 Task: Find connections with filter location Byādgi with filter topic #Workfromhomewith filter profile language Potuguese with filter current company SICK Sensor Intelligence with filter school FEROZE GANDHI INSTITUTE OF ENGG AND TECHNOLOGY , RAEBARELI with filter industry Wholesale with filter service category Pricing Strategy with filter keywords title Journalist
Action: Mouse moved to (487, 60)
Screenshot: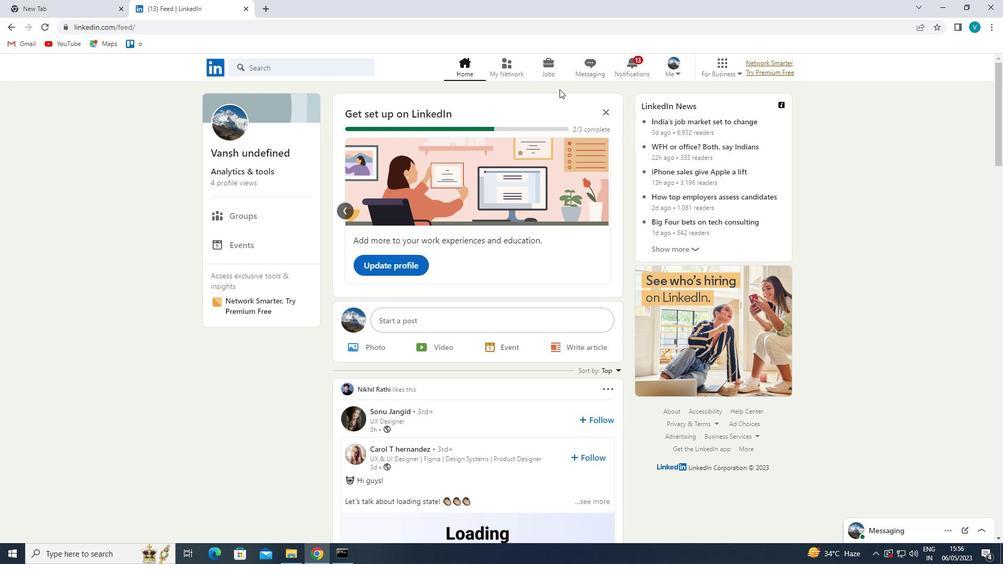 
Action: Mouse pressed left at (487, 60)
Screenshot: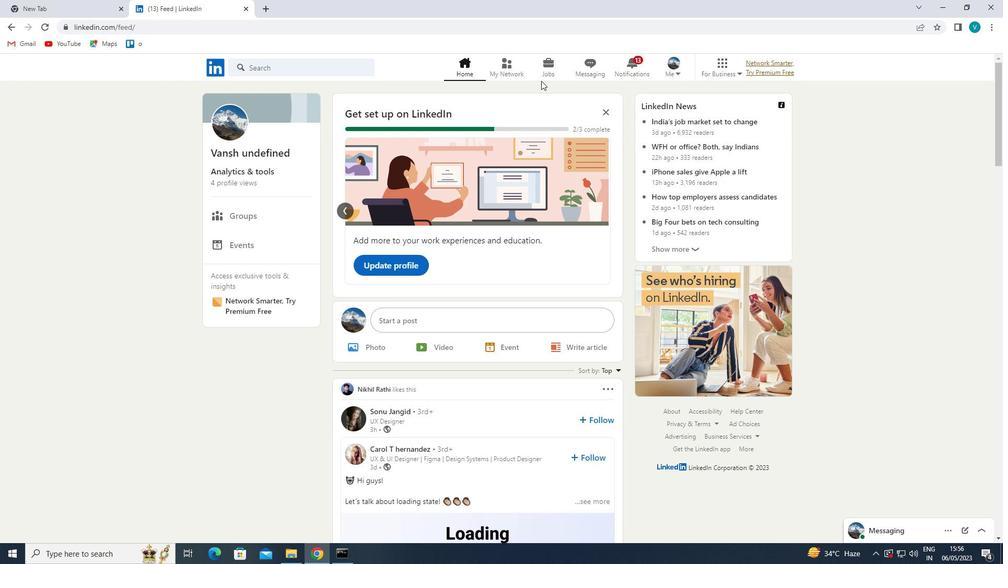 
Action: Mouse moved to (326, 117)
Screenshot: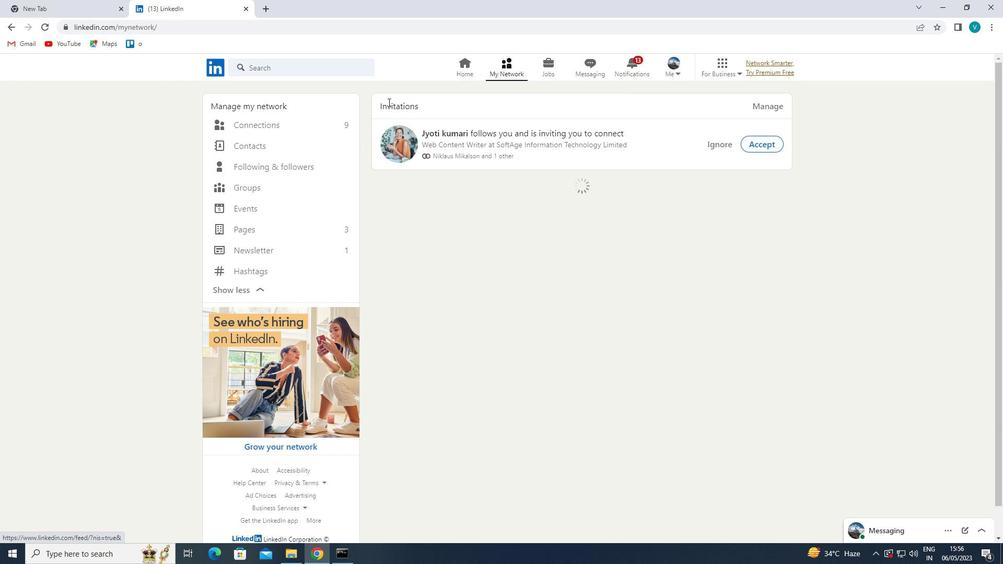 
Action: Mouse pressed left at (326, 117)
Screenshot: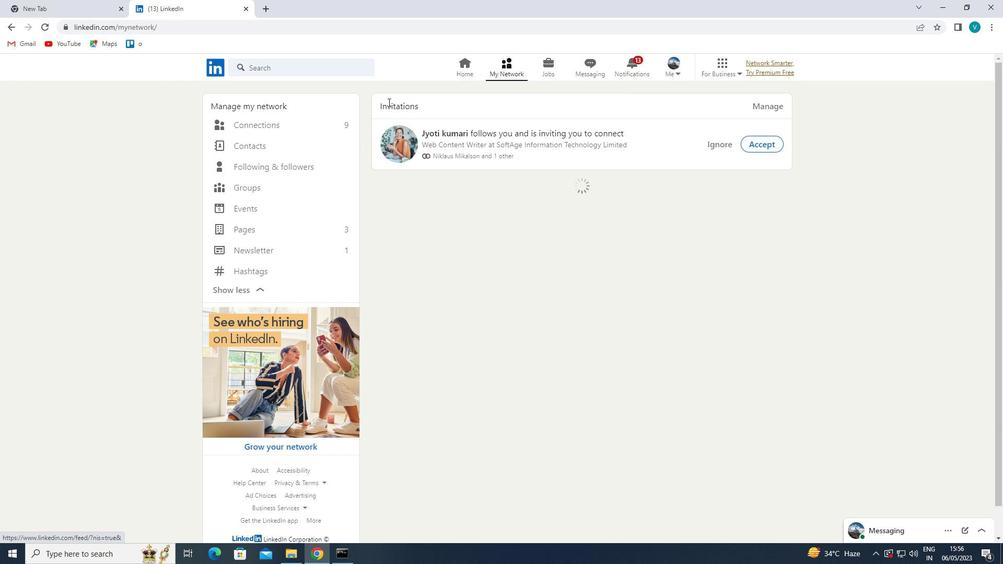 
Action: Mouse moved to (318, 125)
Screenshot: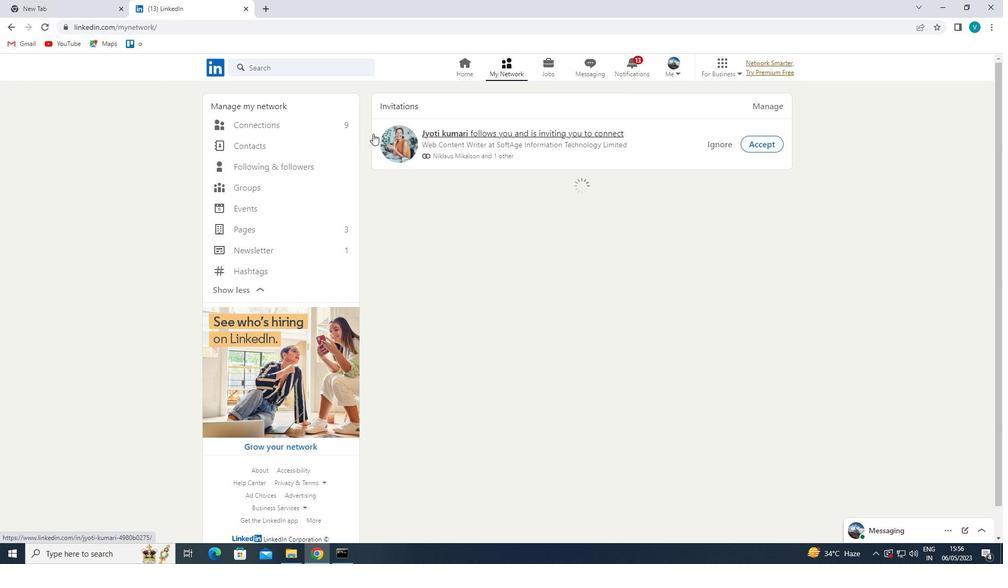 
Action: Mouse pressed left at (318, 125)
Screenshot: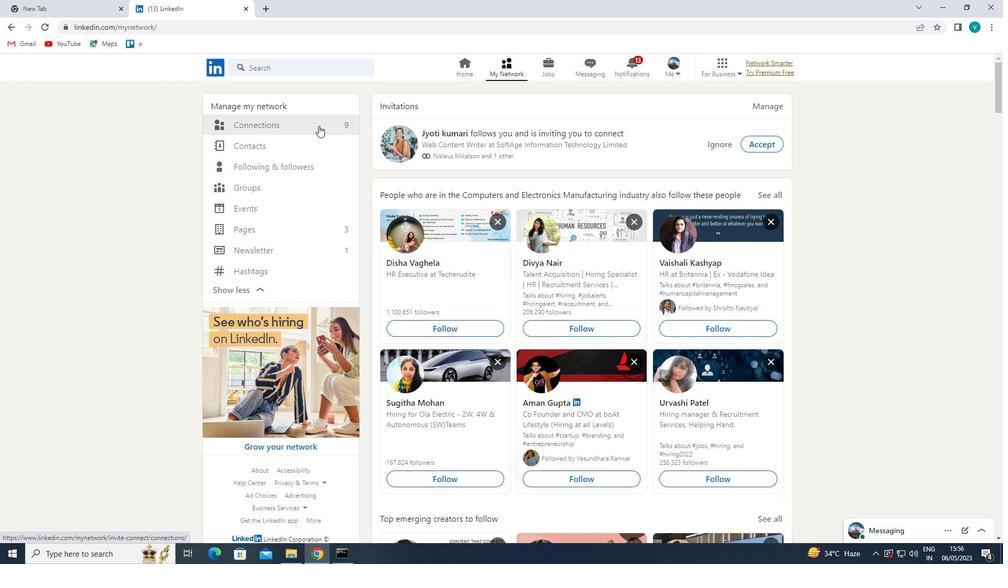 
Action: Mouse moved to (576, 128)
Screenshot: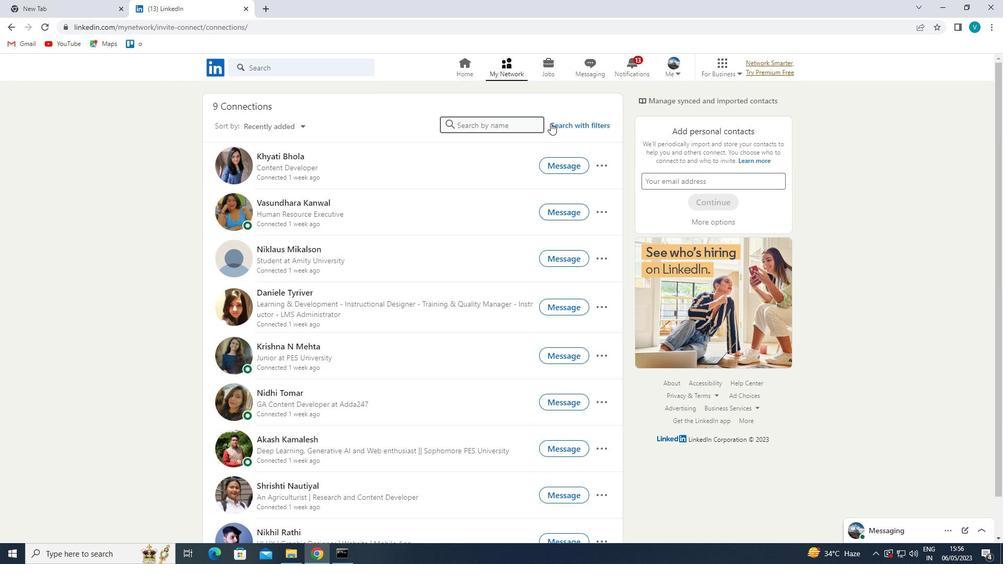 
Action: Mouse pressed left at (576, 128)
Screenshot: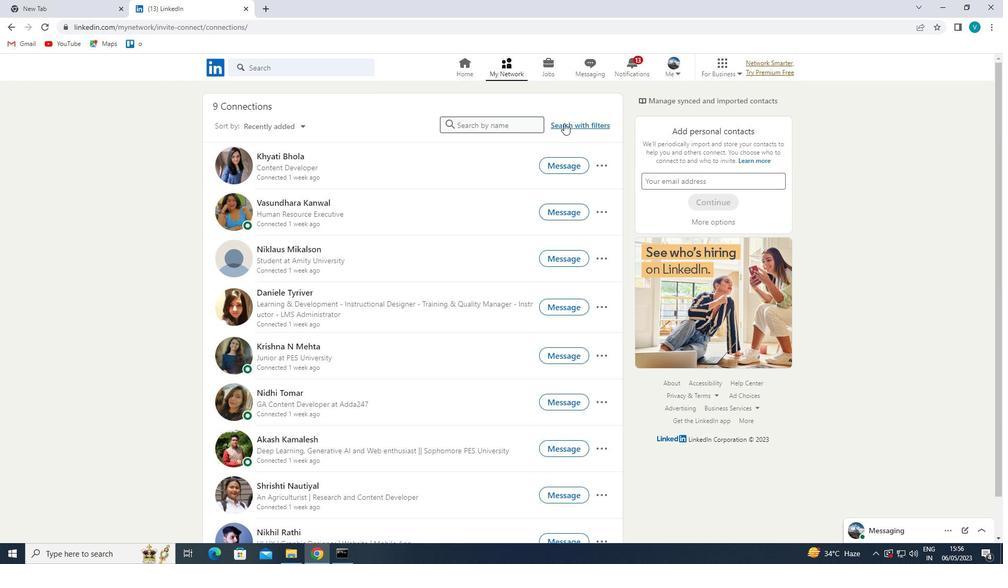 
Action: Mouse moved to (506, 98)
Screenshot: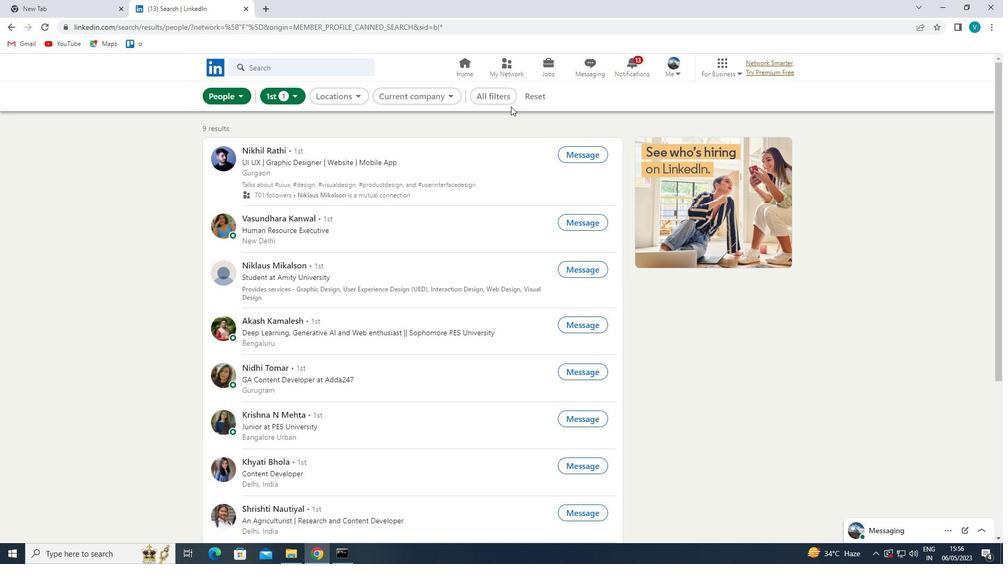 
Action: Mouse pressed left at (506, 98)
Screenshot: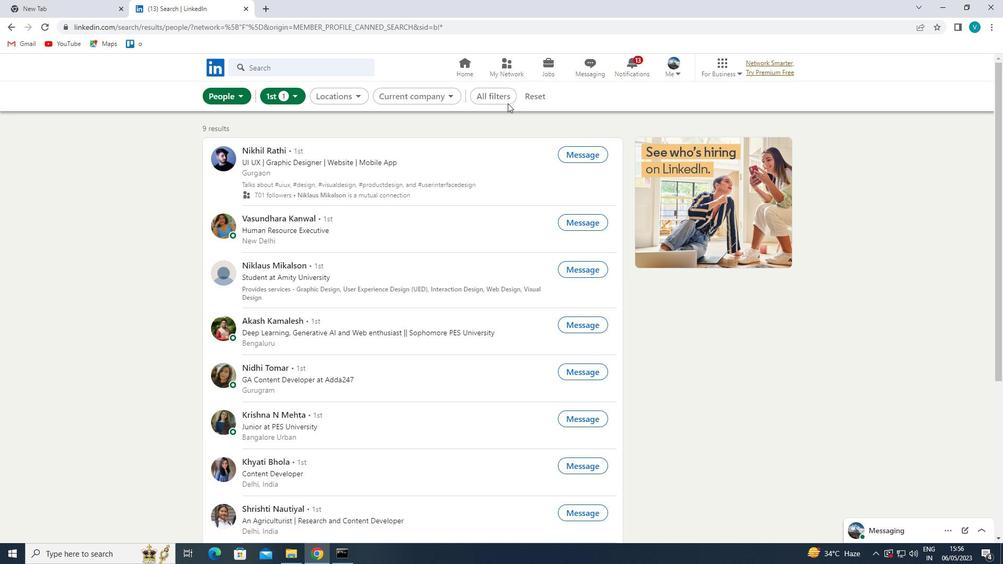 
Action: Mouse moved to (839, 285)
Screenshot: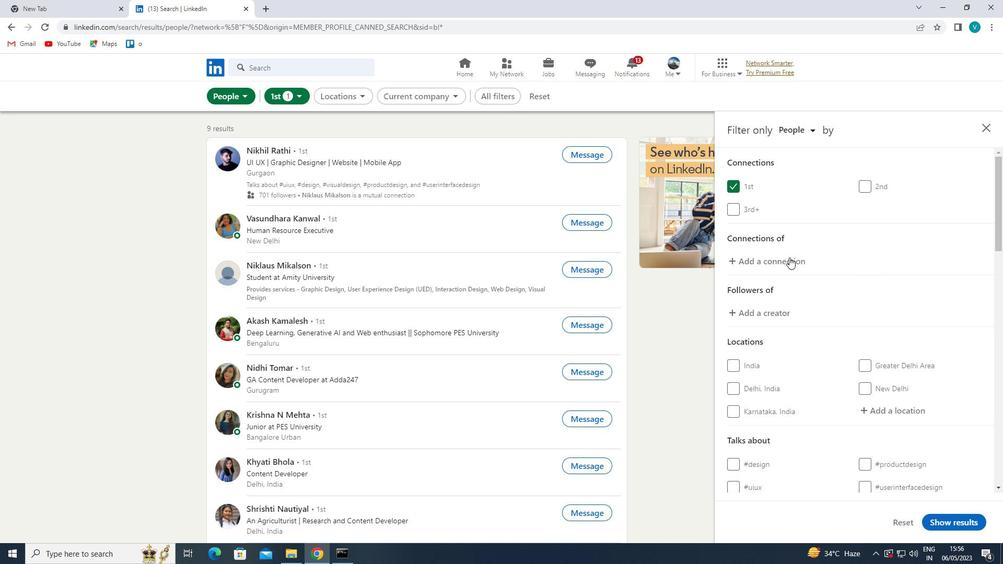 
Action: Mouse scrolled (839, 285) with delta (0, 0)
Screenshot: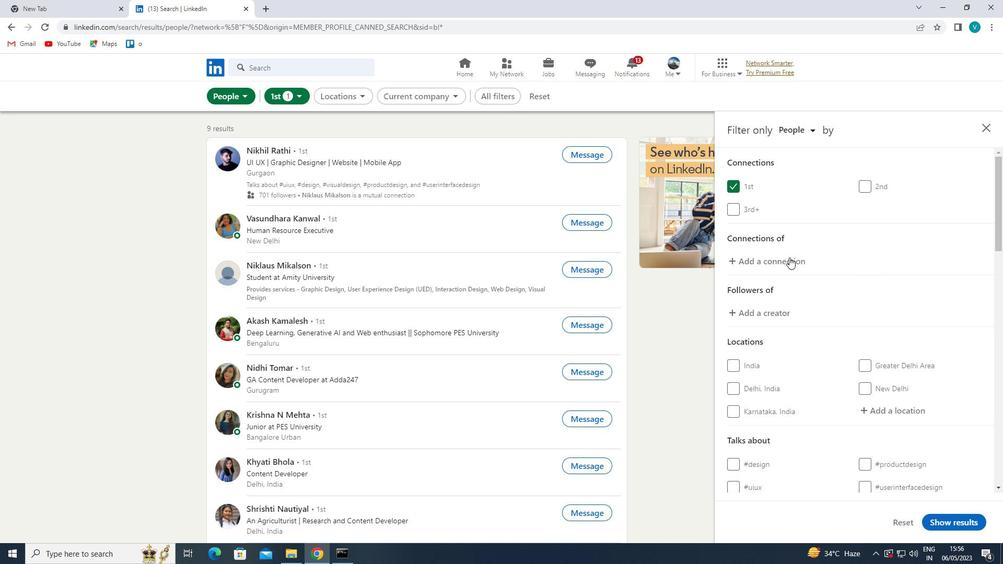 
Action: Mouse moved to (840, 286)
Screenshot: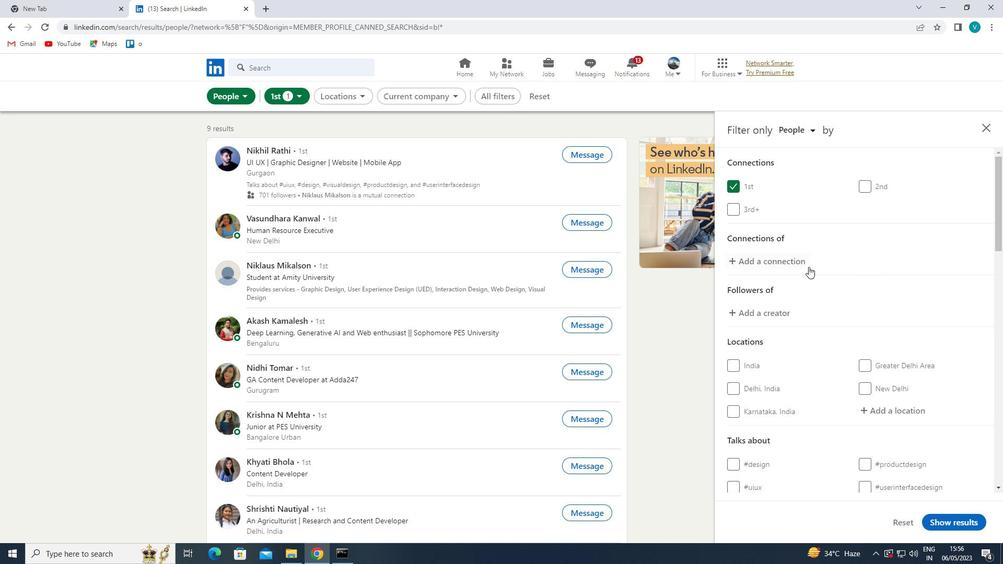 
Action: Mouse scrolled (840, 286) with delta (0, 0)
Screenshot: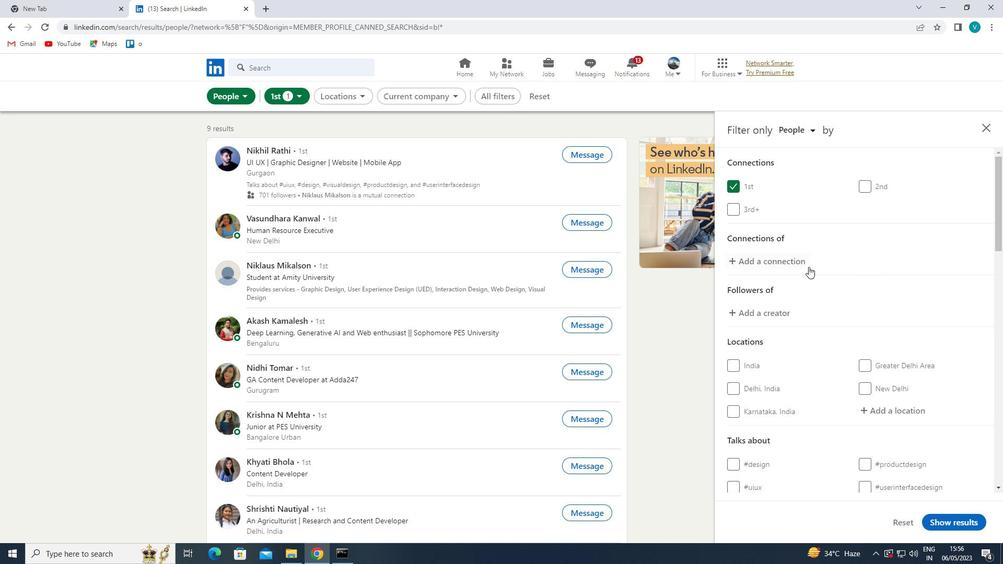 
Action: Mouse moved to (884, 301)
Screenshot: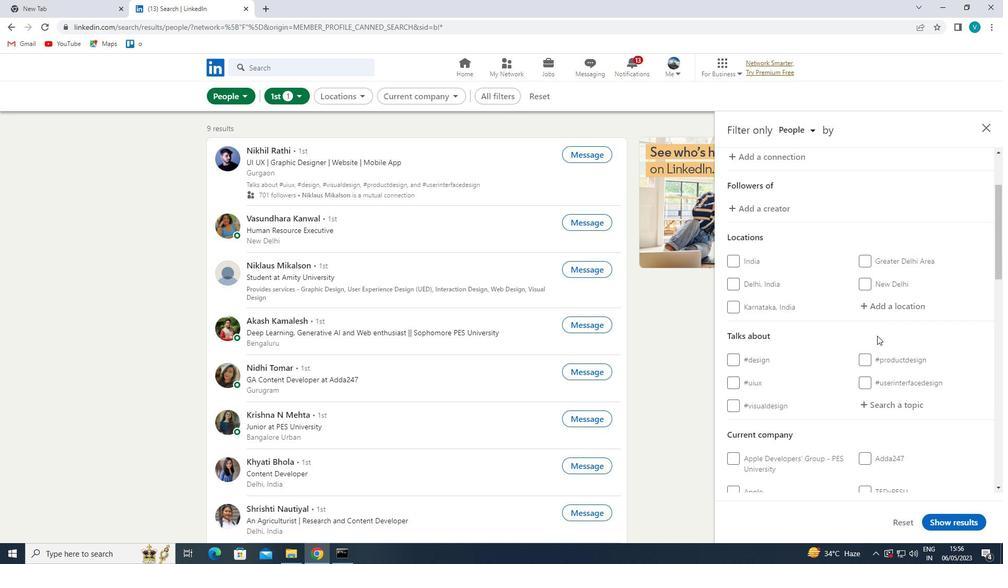 
Action: Mouse pressed left at (884, 301)
Screenshot: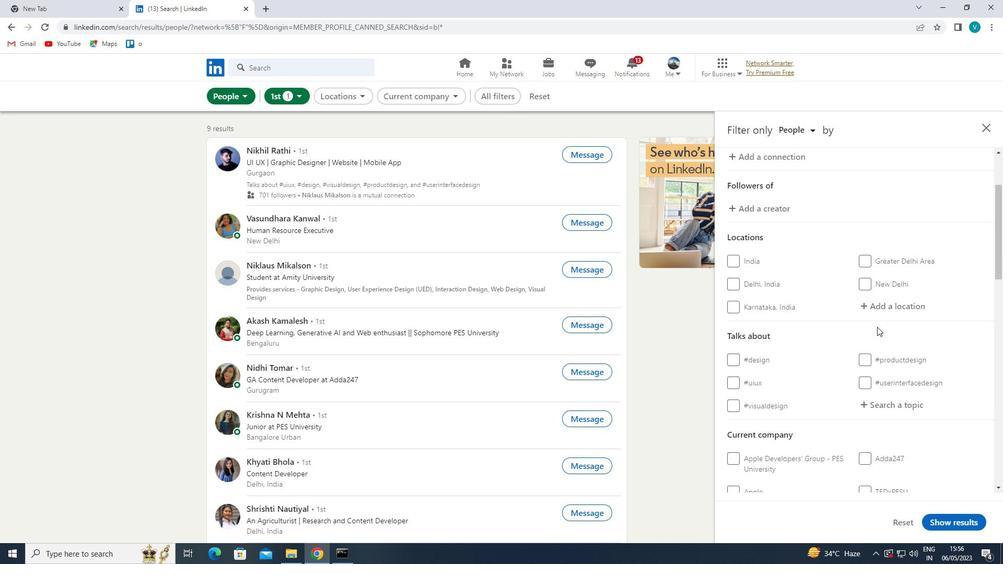 
Action: Mouse moved to (624, 151)
Screenshot: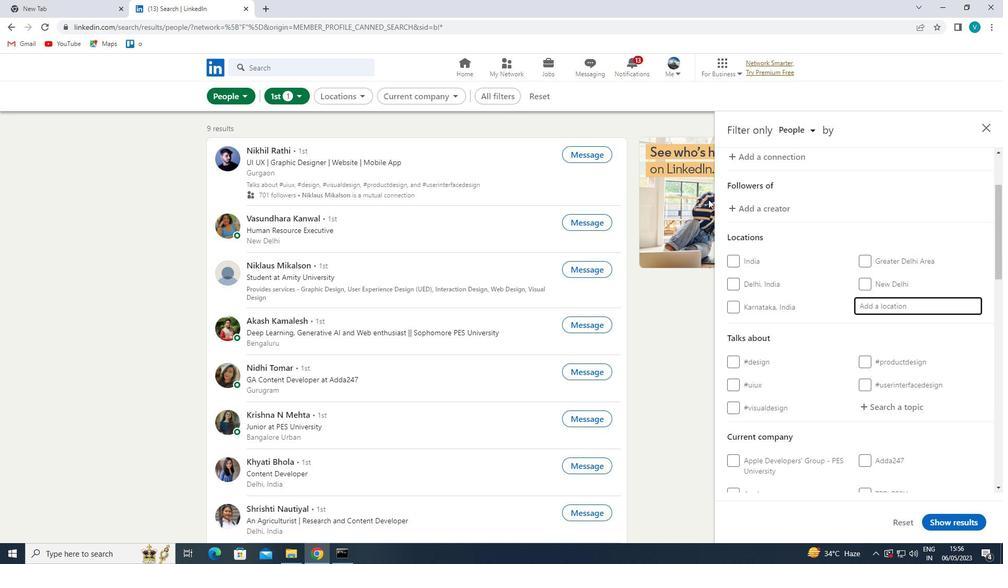 
Action: Key pressed <Key.shift>BYA<Key.backspace><Key.backspace>YADGI
Screenshot: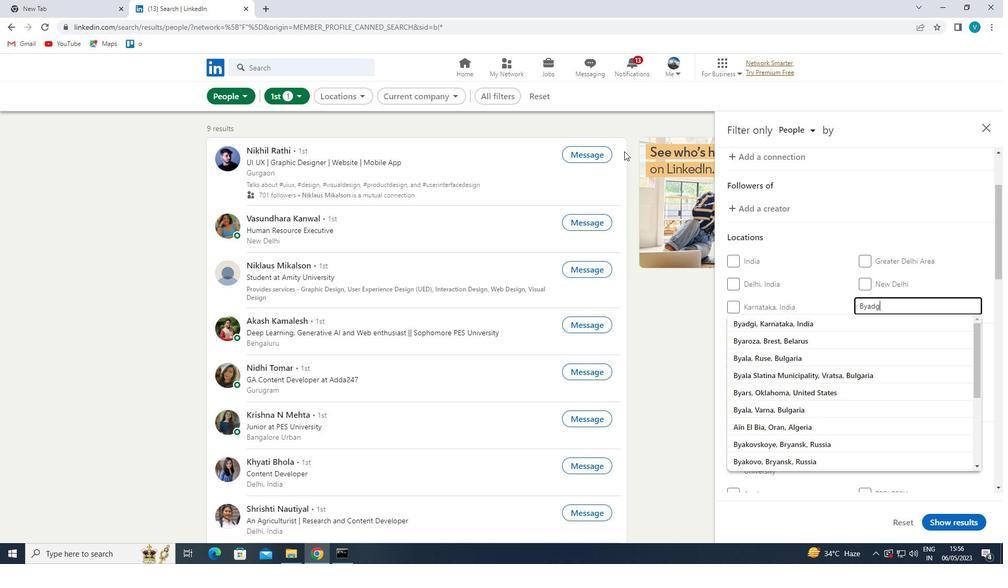 
Action: Mouse moved to (792, 330)
Screenshot: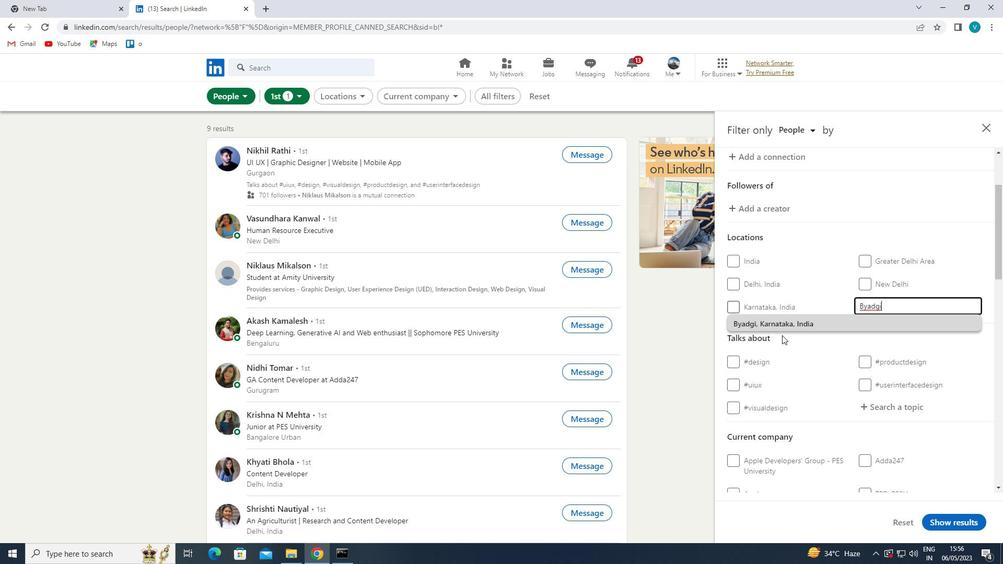 
Action: Mouse pressed left at (792, 330)
Screenshot: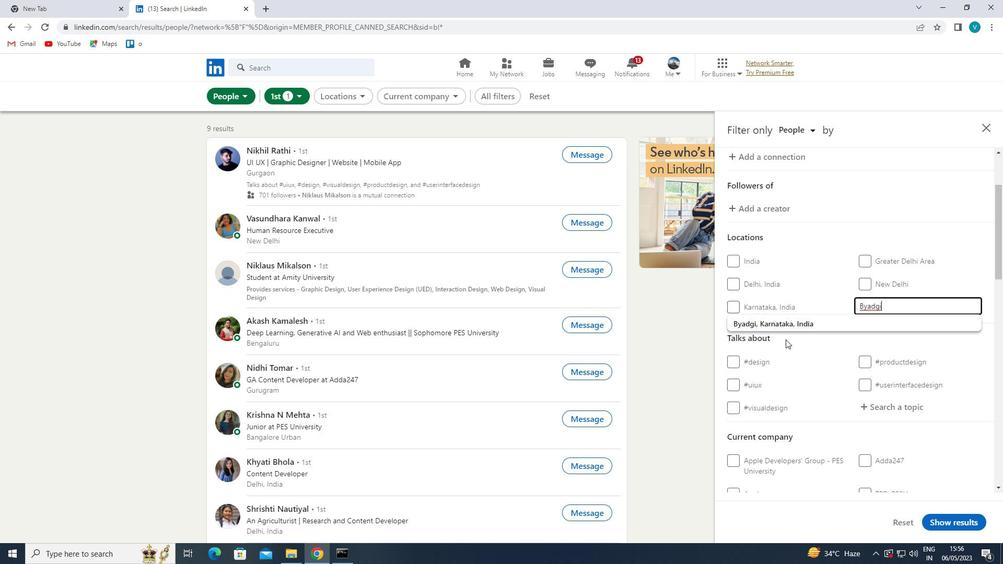
Action: Mouse moved to (822, 326)
Screenshot: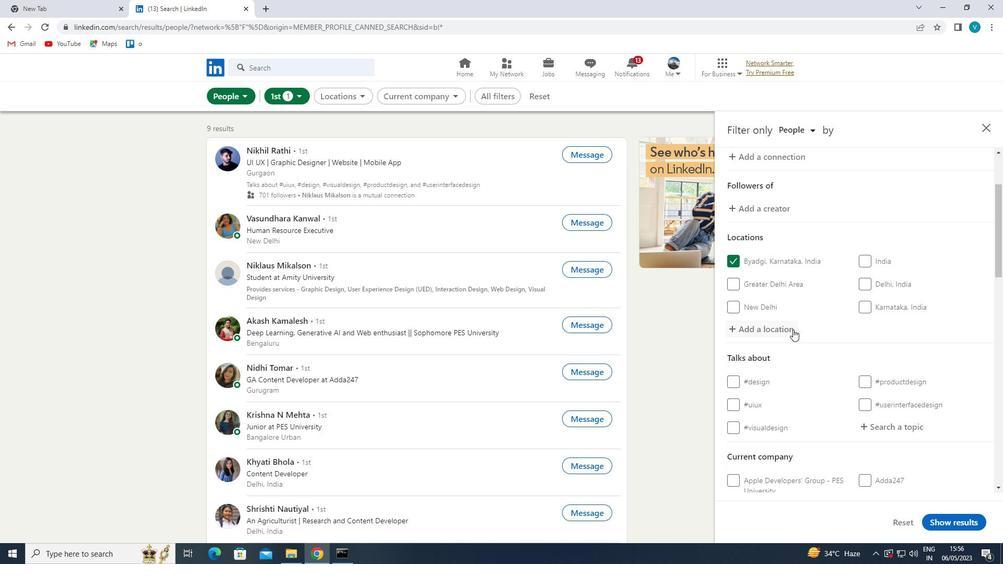 
Action: Mouse scrolled (822, 325) with delta (0, 0)
Screenshot: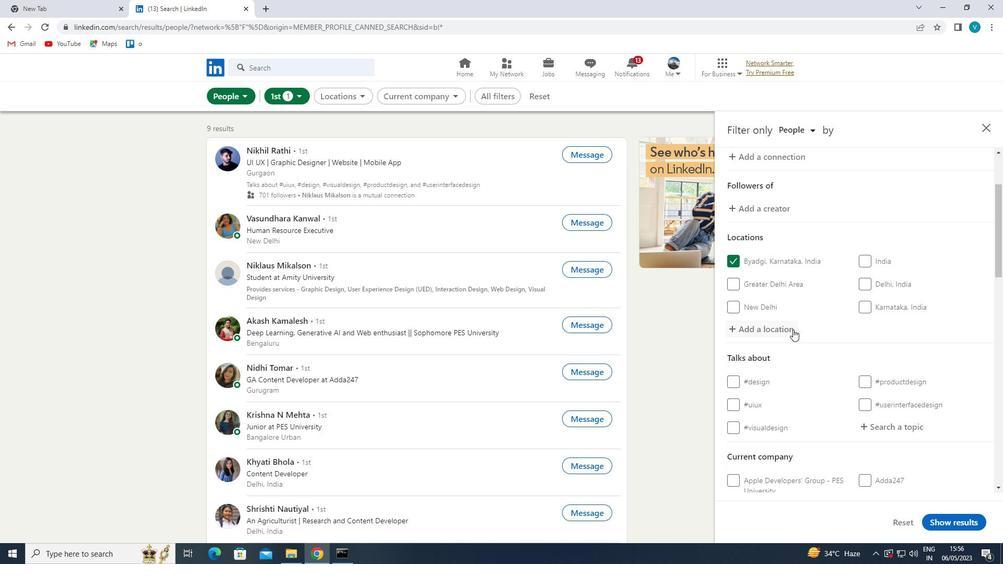 
Action: Mouse moved to (839, 333)
Screenshot: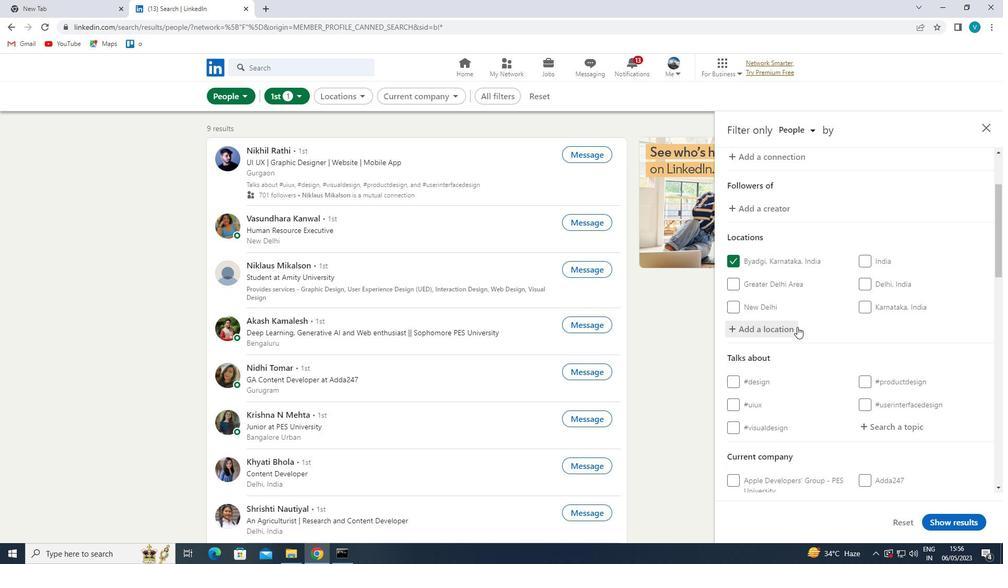 
Action: Mouse scrolled (839, 333) with delta (0, 0)
Screenshot: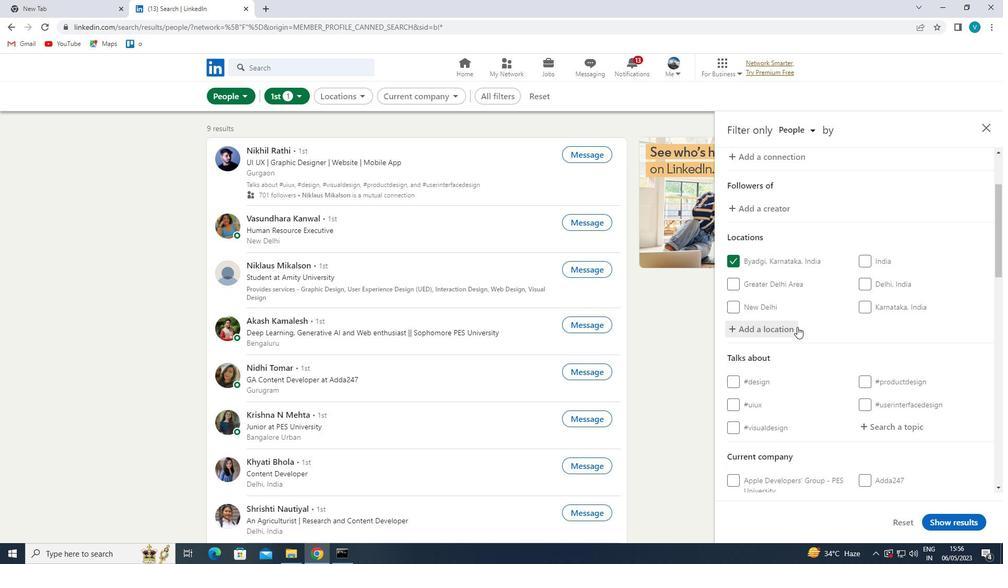 
Action: Mouse moved to (900, 321)
Screenshot: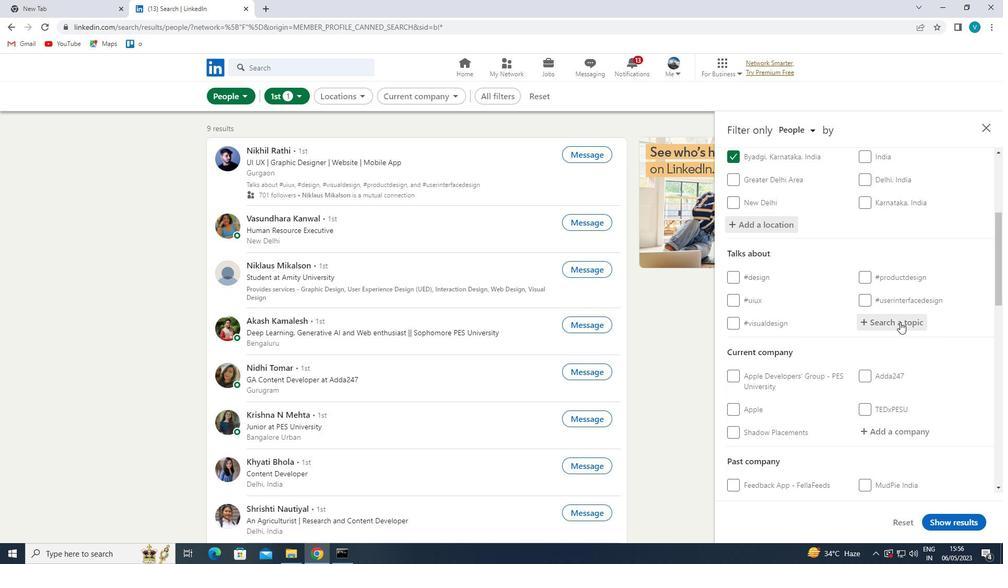 
Action: Mouse pressed left at (900, 321)
Screenshot: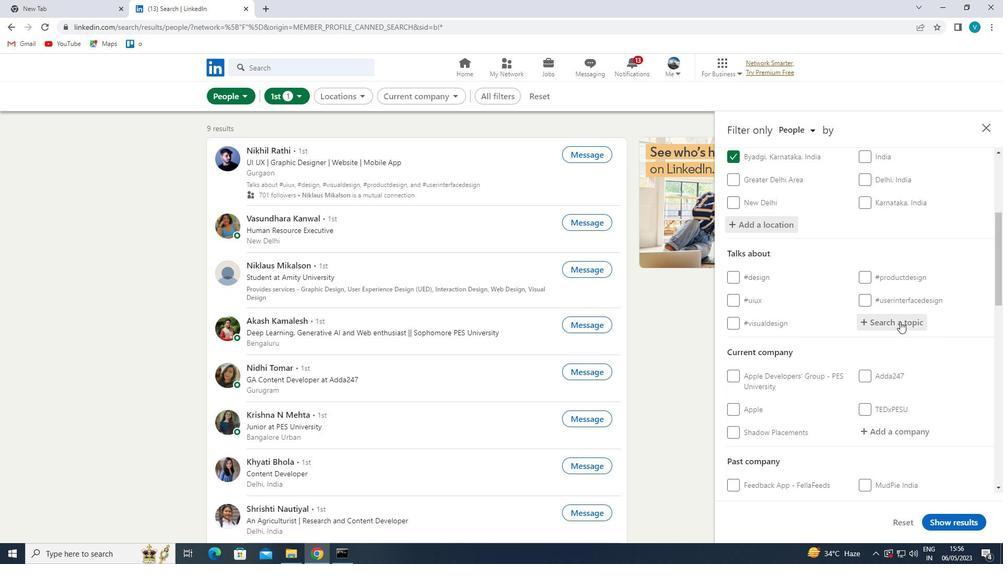 
Action: Mouse moved to (822, 369)
Screenshot: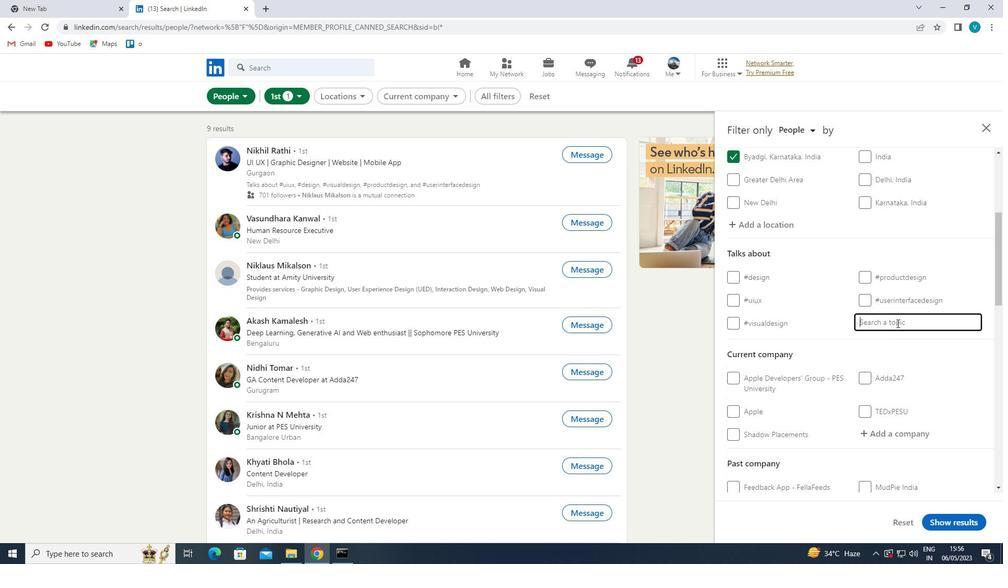 
Action: Key pressed WORKFROM
Screenshot: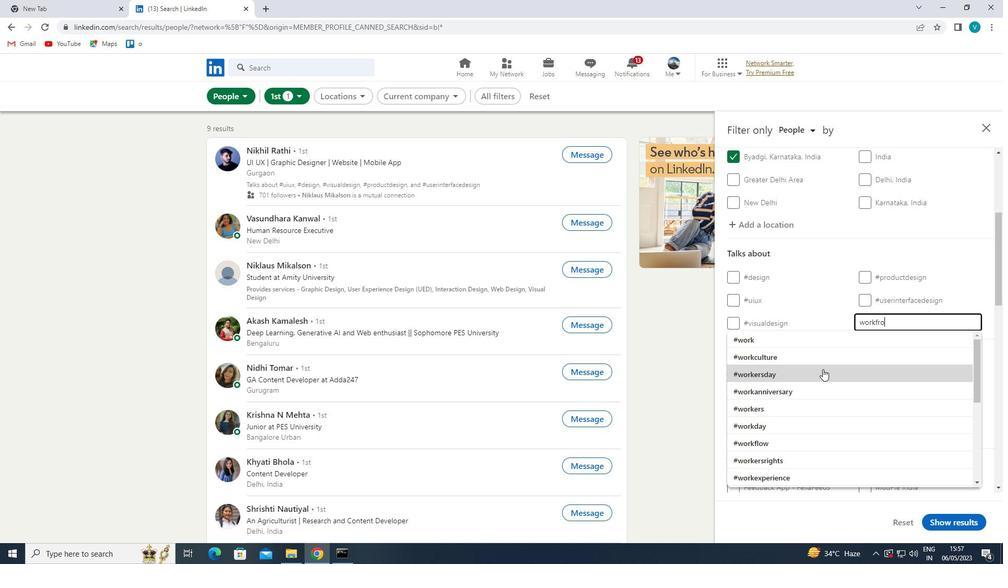 
Action: Mouse moved to (834, 339)
Screenshot: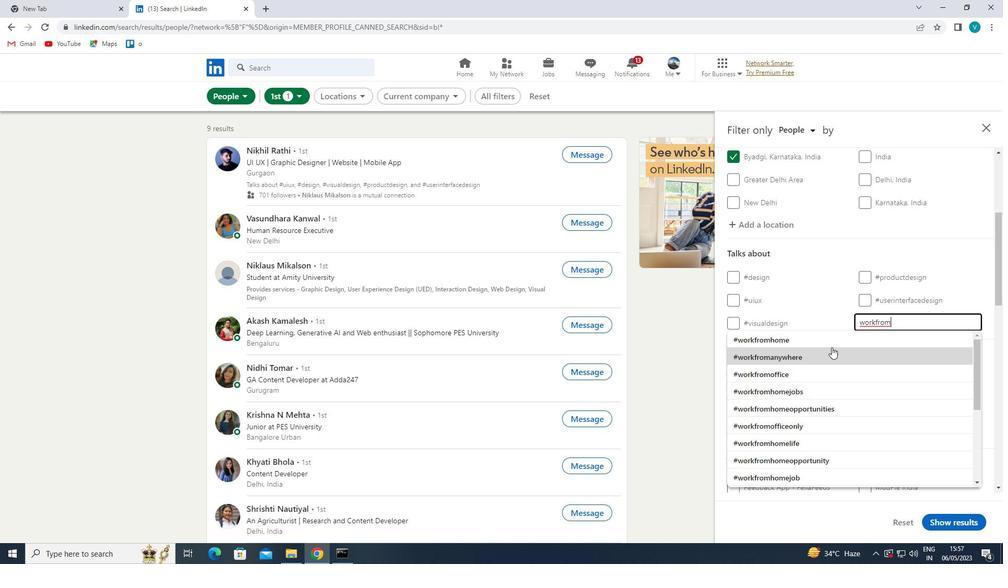 
Action: Mouse pressed left at (834, 339)
Screenshot: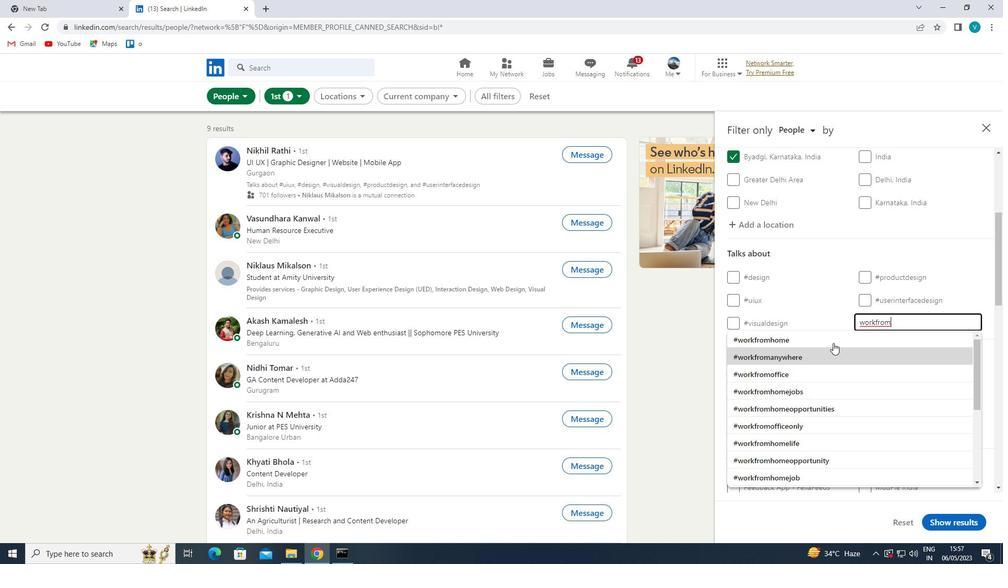 
Action: Mouse moved to (836, 338)
Screenshot: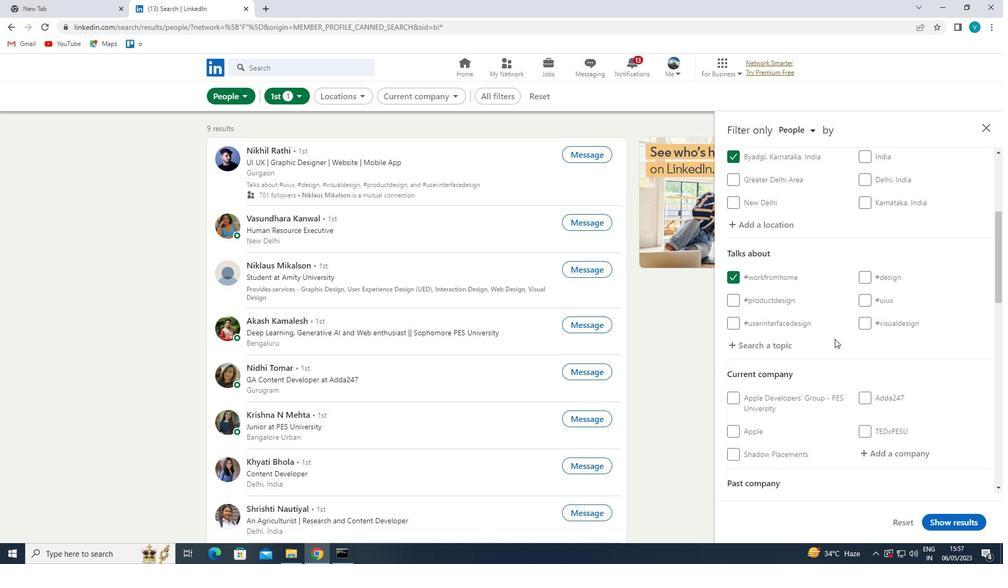 
Action: Mouse scrolled (836, 338) with delta (0, 0)
Screenshot: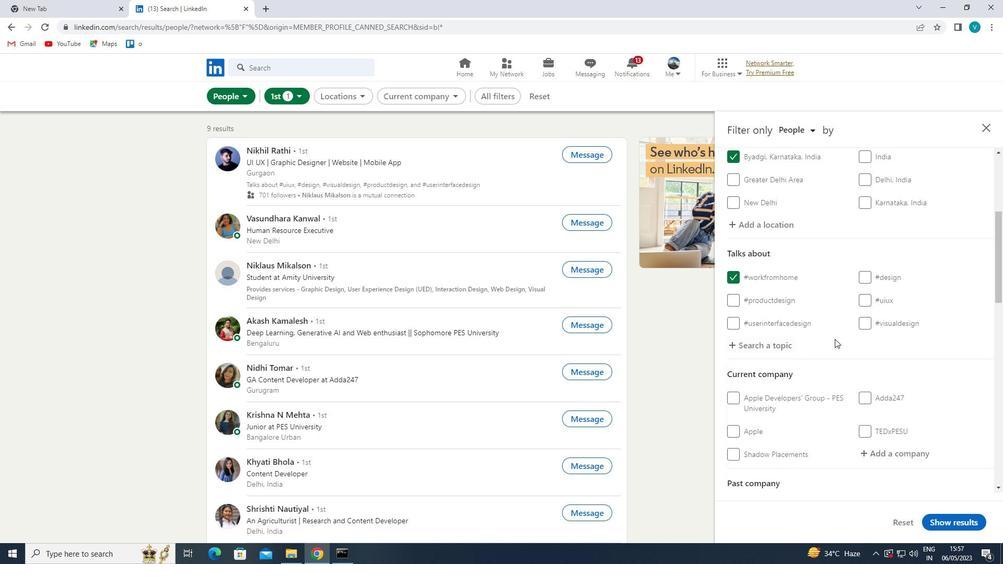
Action: Mouse scrolled (836, 338) with delta (0, 0)
Screenshot: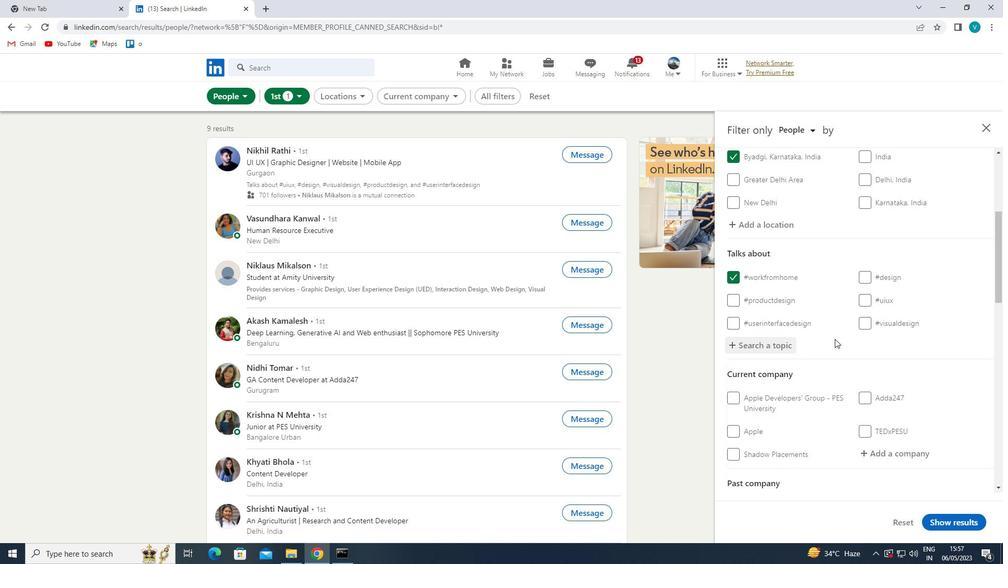 
Action: Mouse scrolled (836, 338) with delta (0, 0)
Screenshot: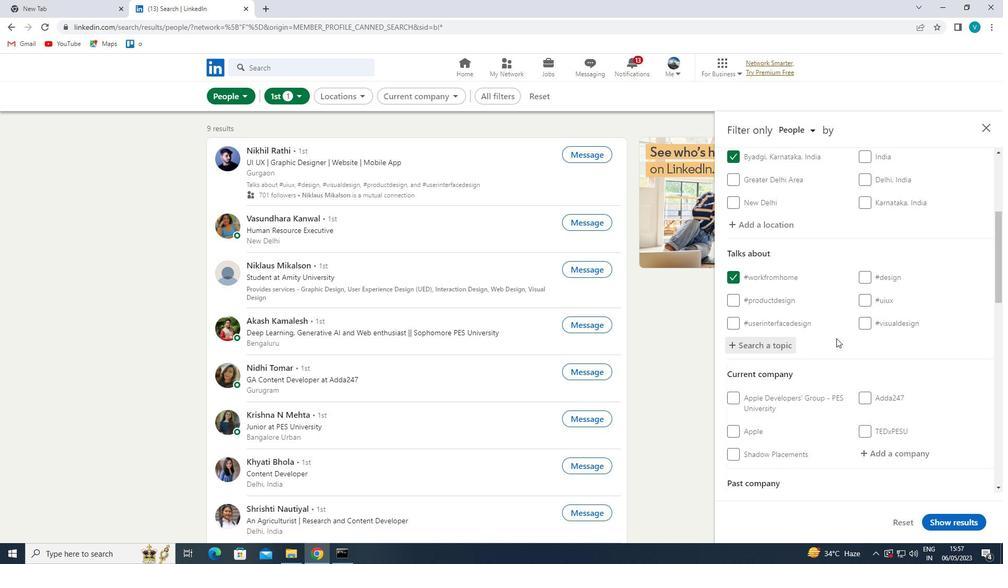 
Action: Mouse moved to (897, 298)
Screenshot: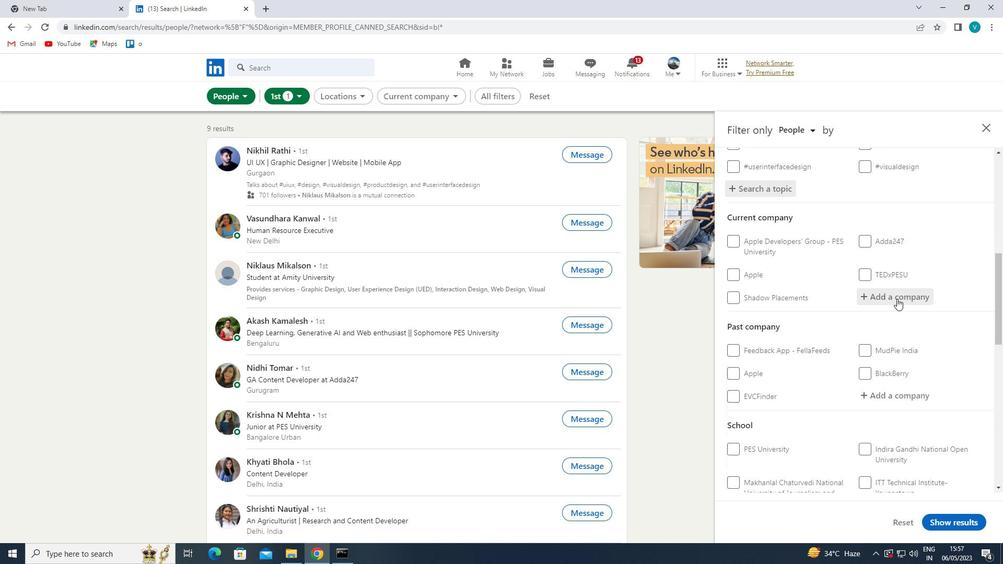 
Action: Mouse pressed left at (897, 298)
Screenshot: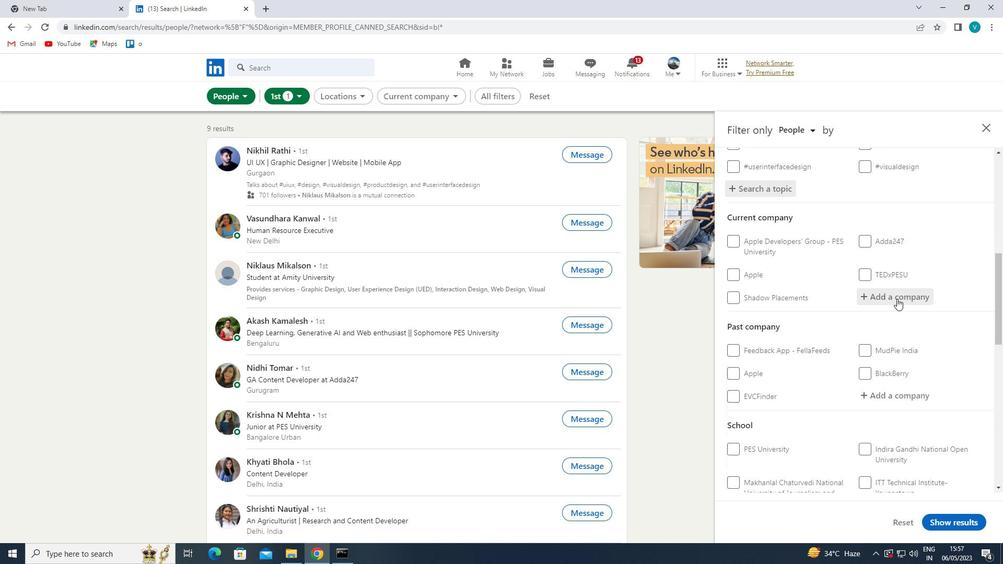 
Action: Mouse moved to (897, 298)
Screenshot: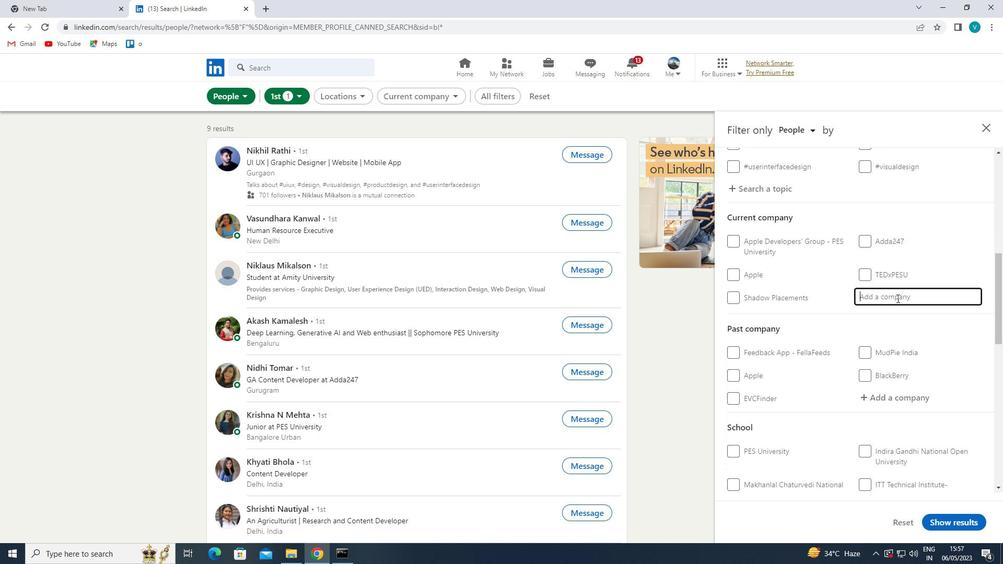 
Action: Key pressed <Key.shift>
Screenshot: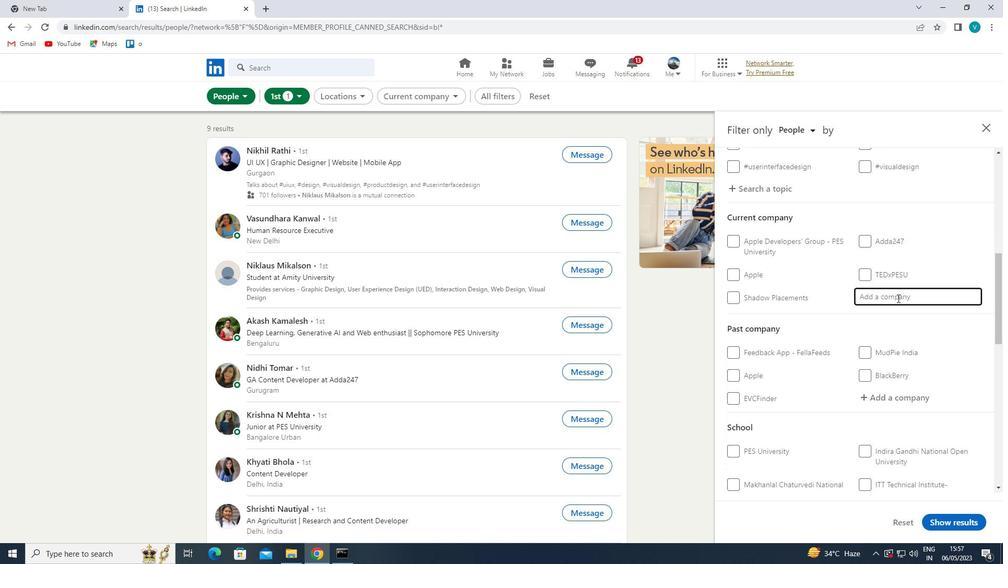 
Action: Mouse moved to (826, 337)
Screenshot: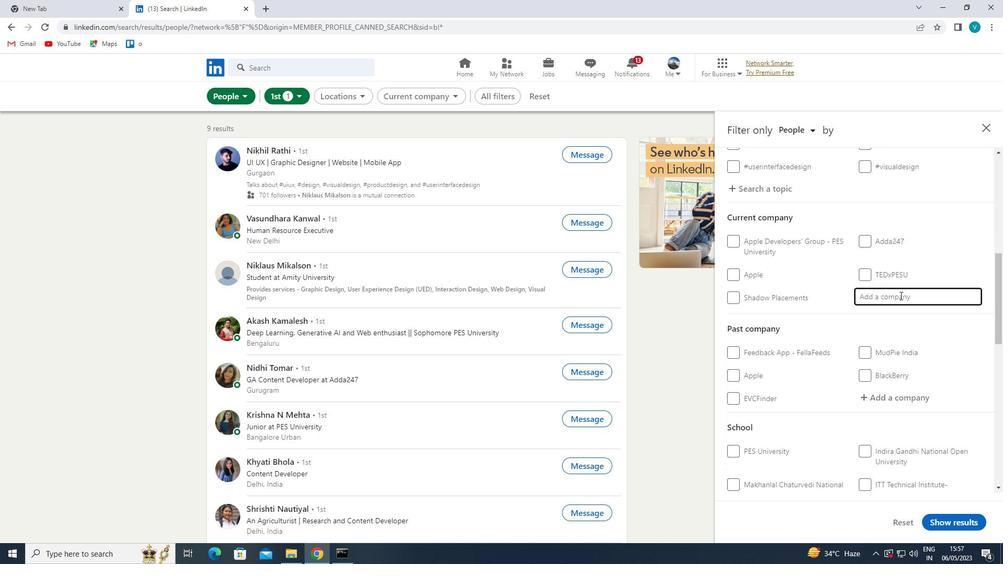 
Action: Key pressed S
Screenshot: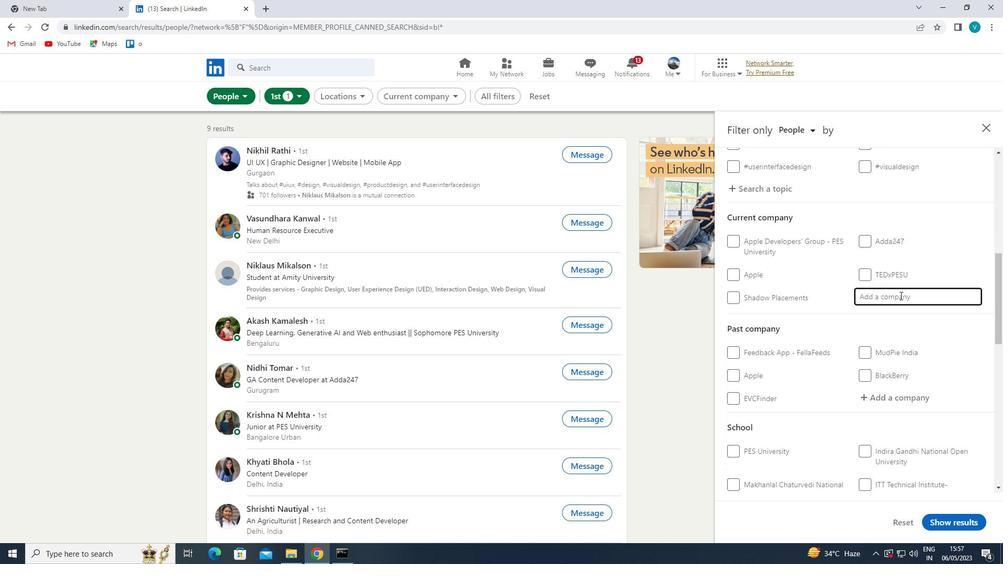 
Action: Mouse moved to (808, 347)
Screenshot: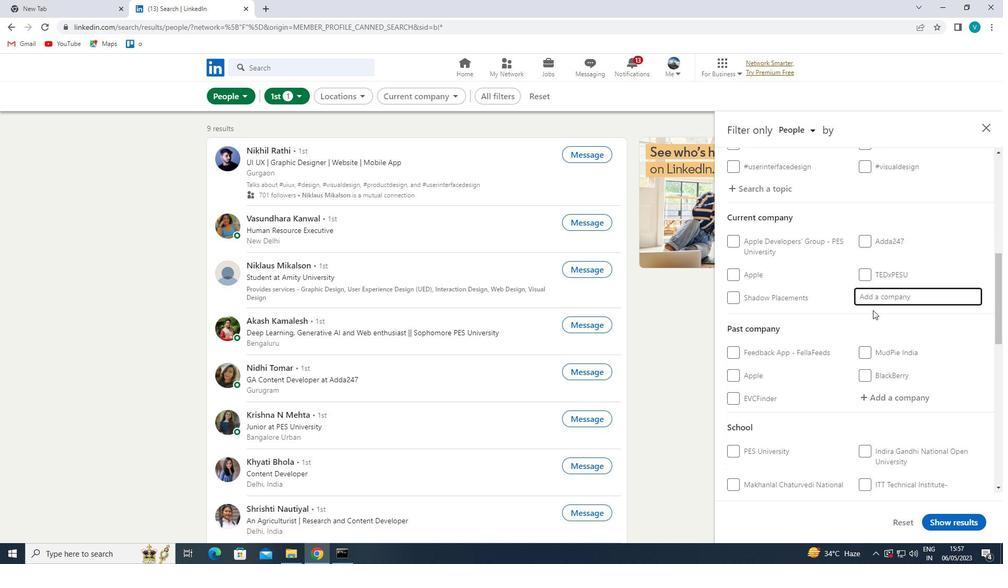 
Action: Key pressed ICK<Key.space>
Screenshot: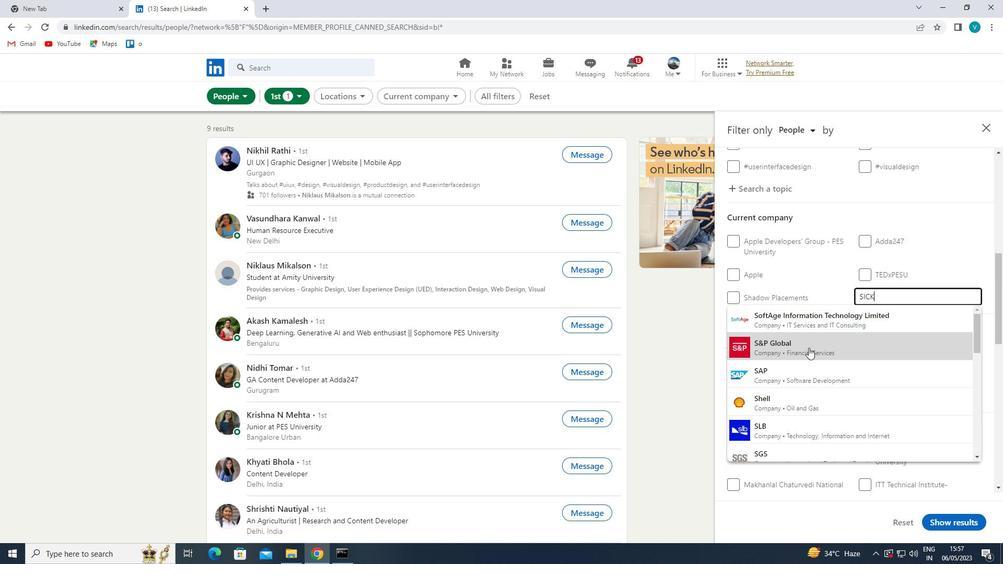 
Action: Mouse moved to (849, 320)
Screenshot: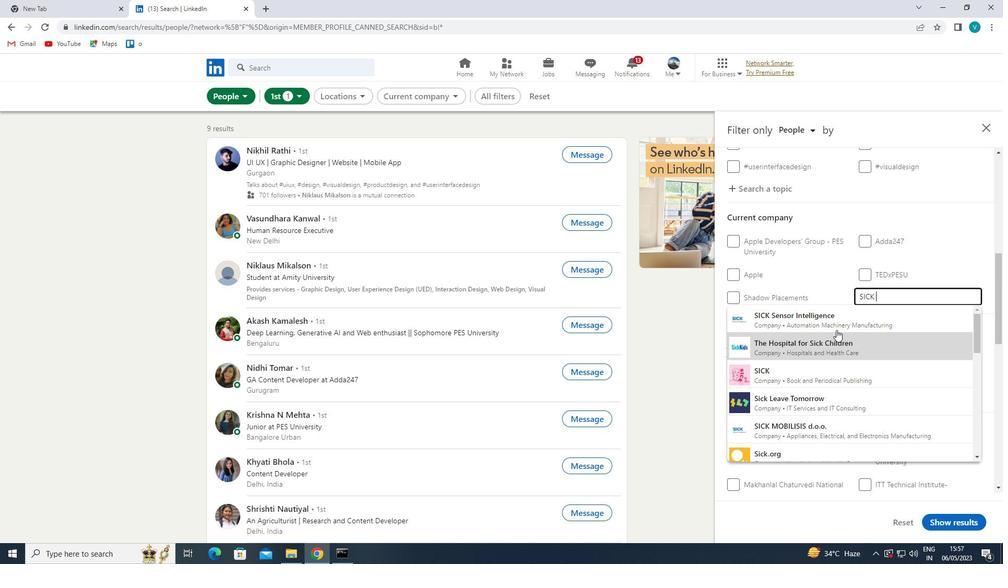 
Action: Mouse pressed left at (849, 320)
Screenshot: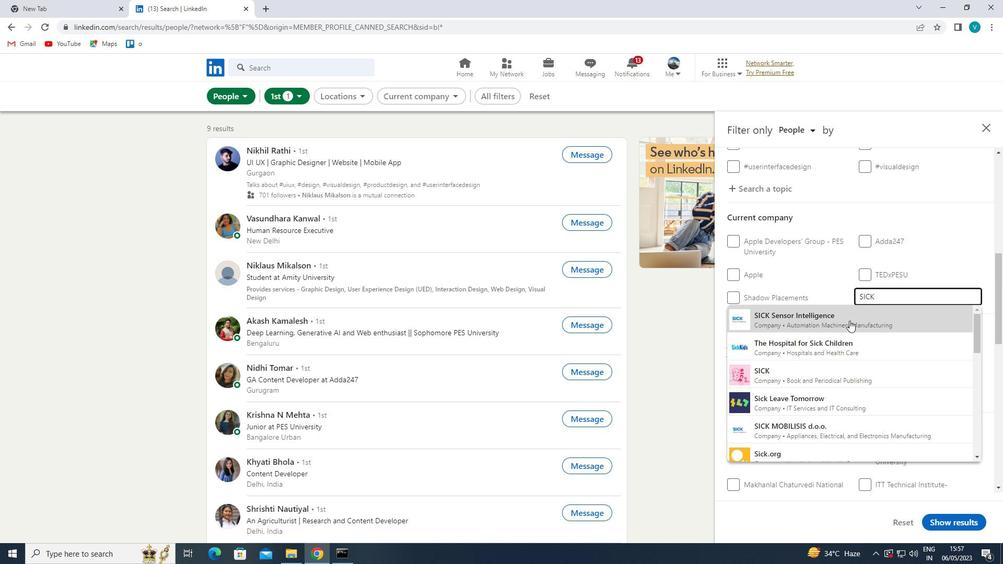 
Action: Mouse moved to (850, 320)
Screenshot: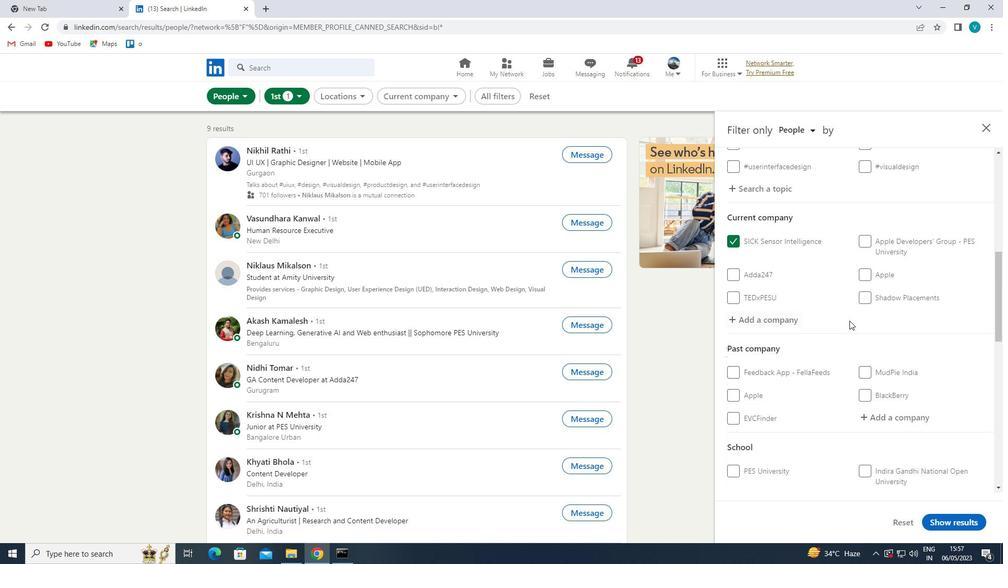 
Action: Mouse scrolled (850, 320) with delta (0, 0)
Screenshot: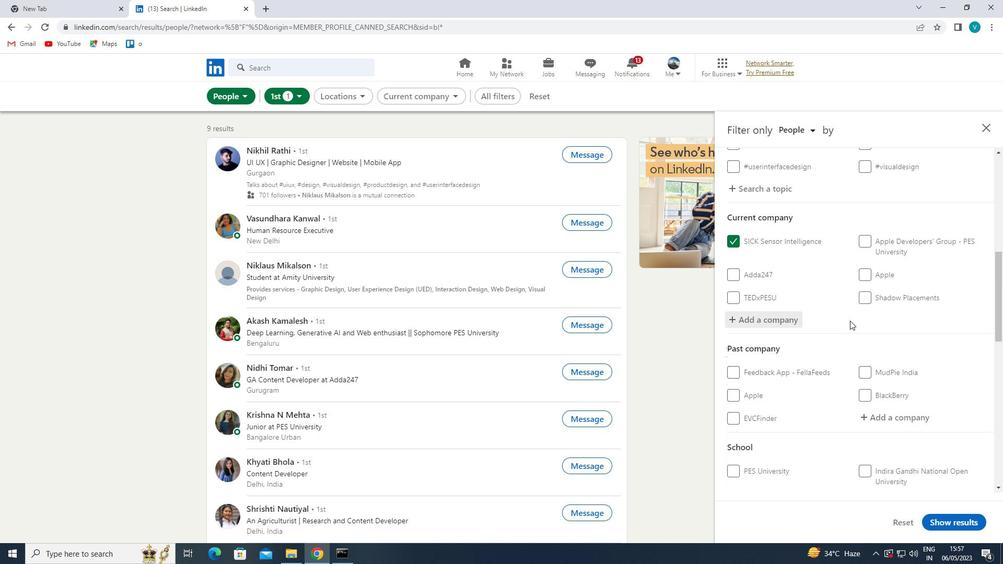 
Action: Mouse moved to (850, 320)
Screenshot: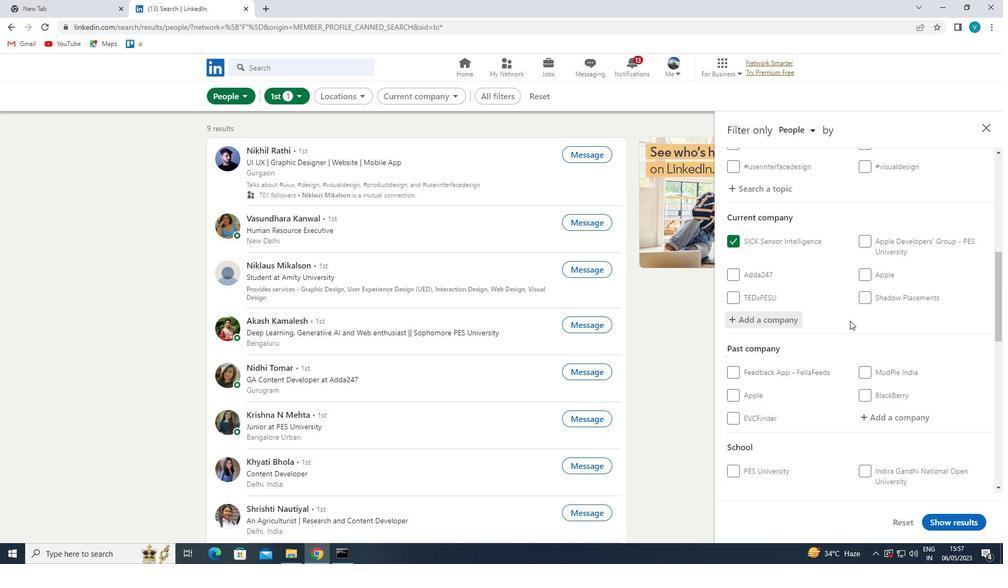 
Action: Mouse scrolled (850, 320) with delta (0, 0)
Screenshot: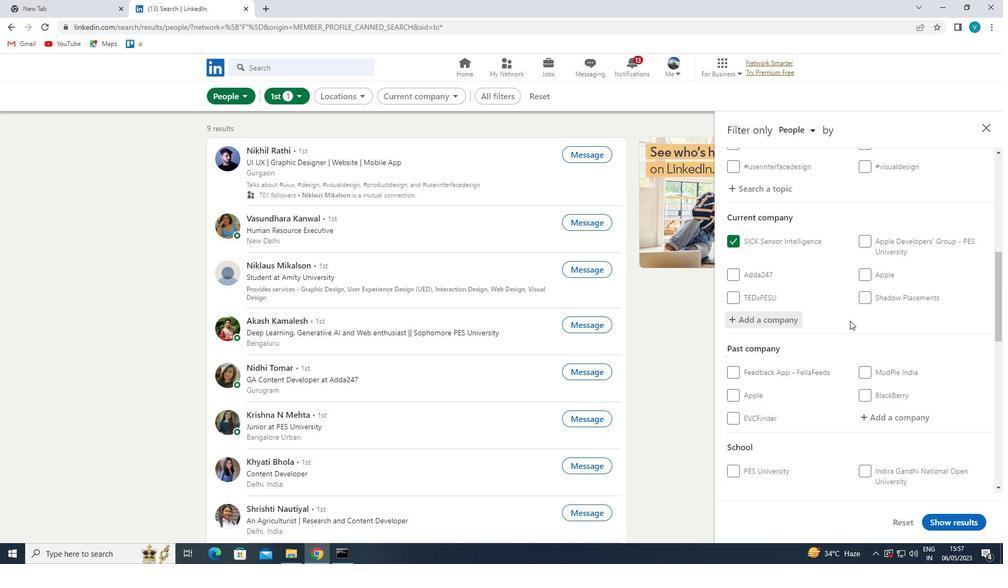 
Action: Mouse moved to (851, 320)
Screenshot: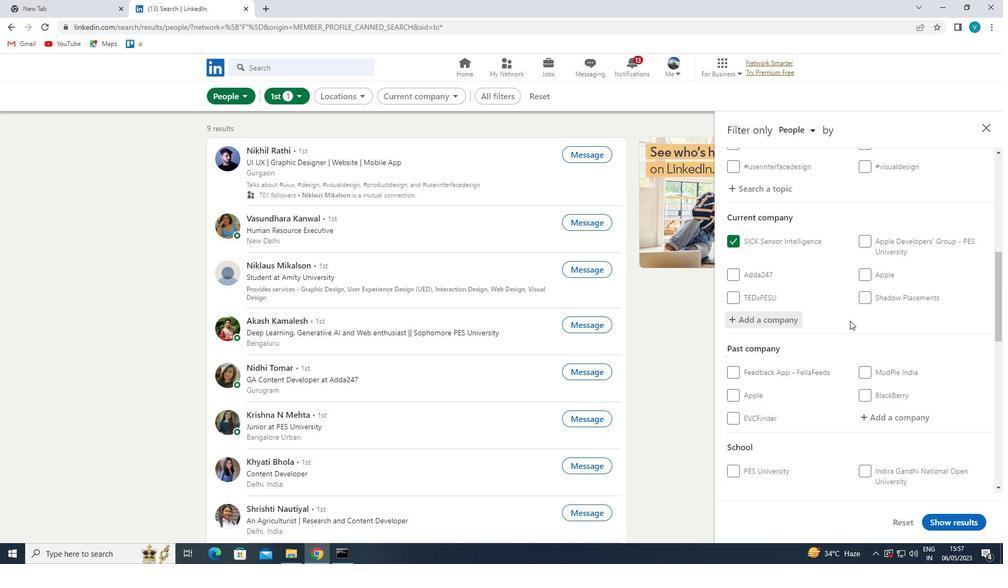 
Action: Mouse scrolled (851, 319) with delta (0, 0)
Screenshot: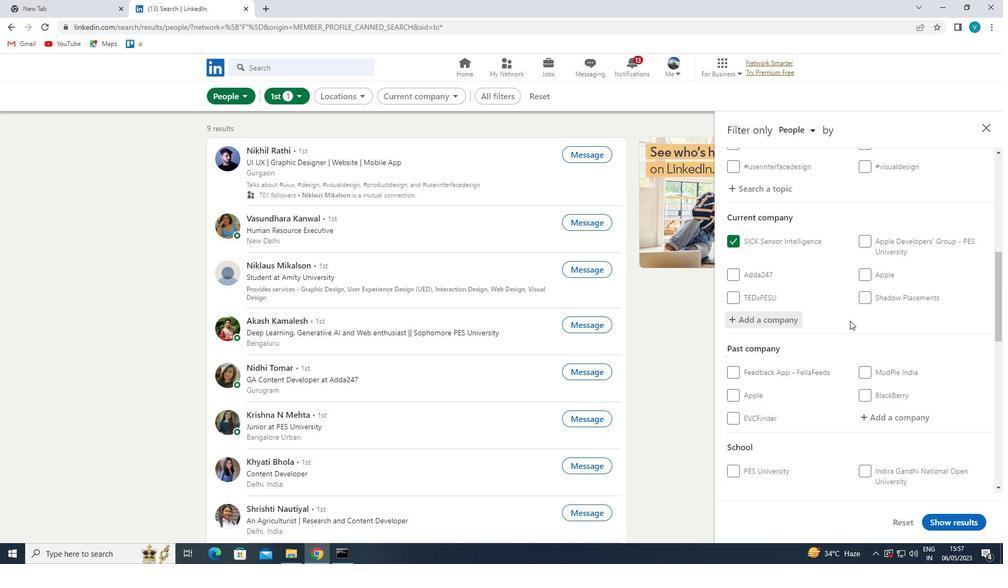 
Action: Mouse moved to (854, 319)
Screenshot: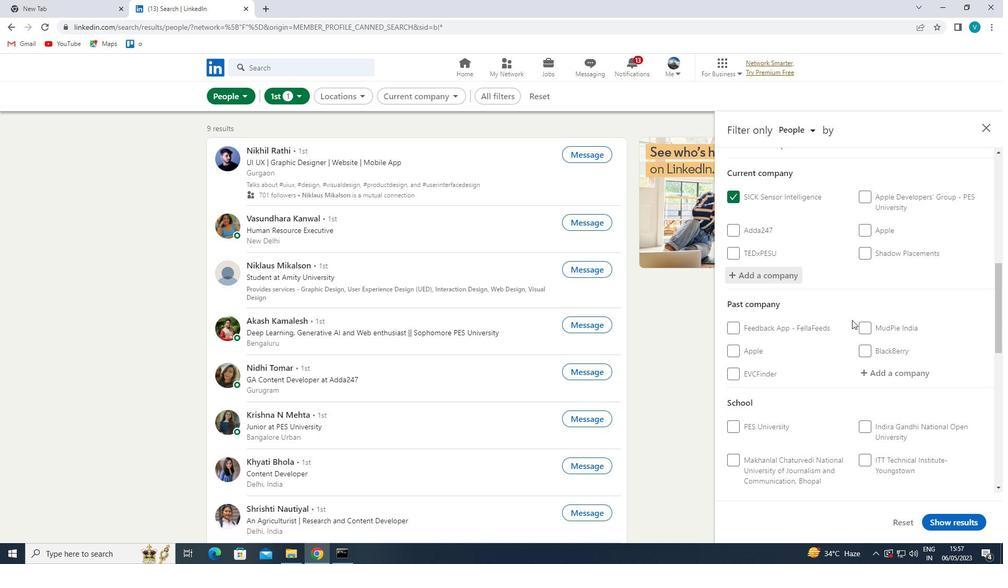 
Action: Mouse scrolled (854, 318) with delta (0, 0)
Screenshot: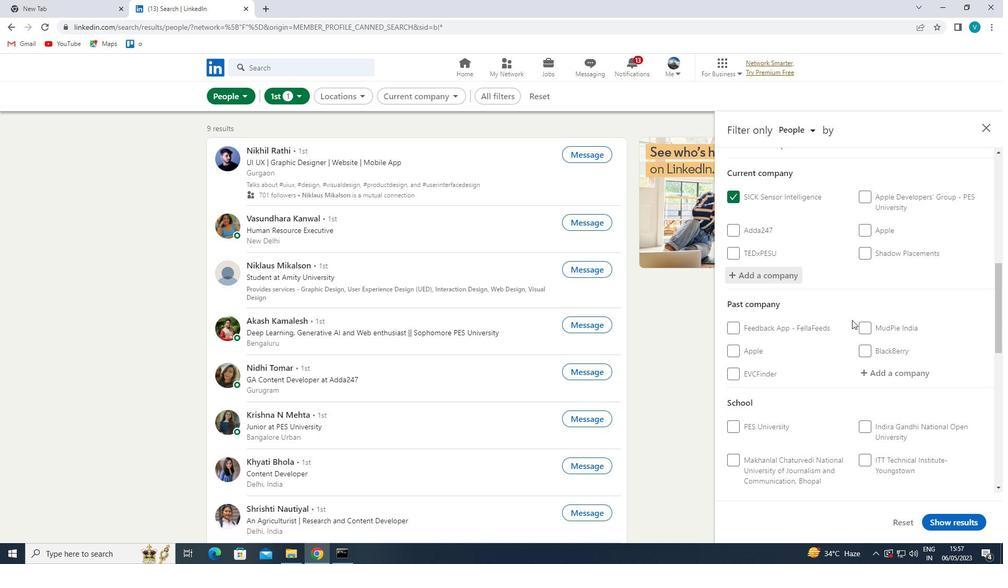 
Action: Mouse moved to (855, 318)
Screenshot: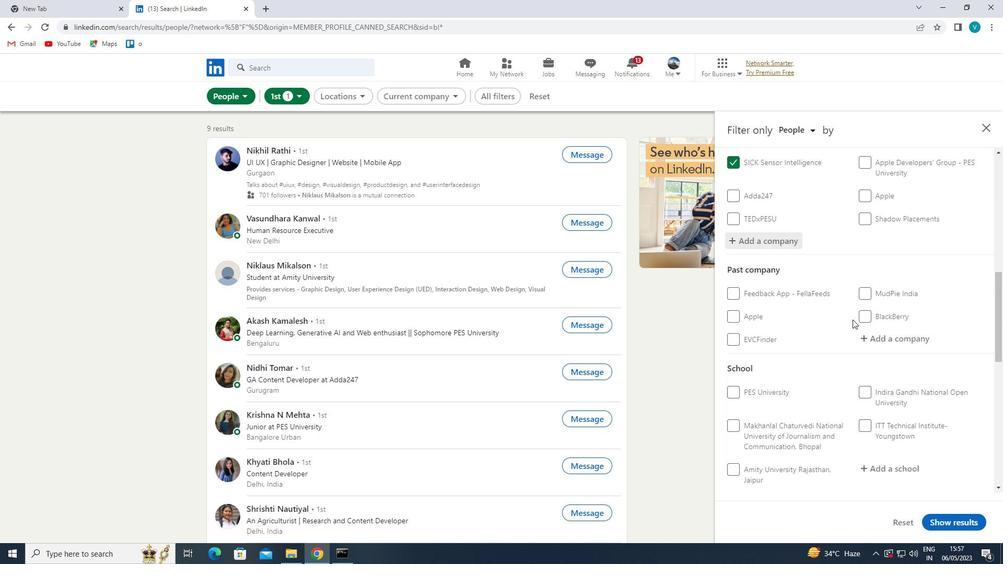 
Action: Mouse scrolled (855, 317) with delta (0, 0)
Screenshot: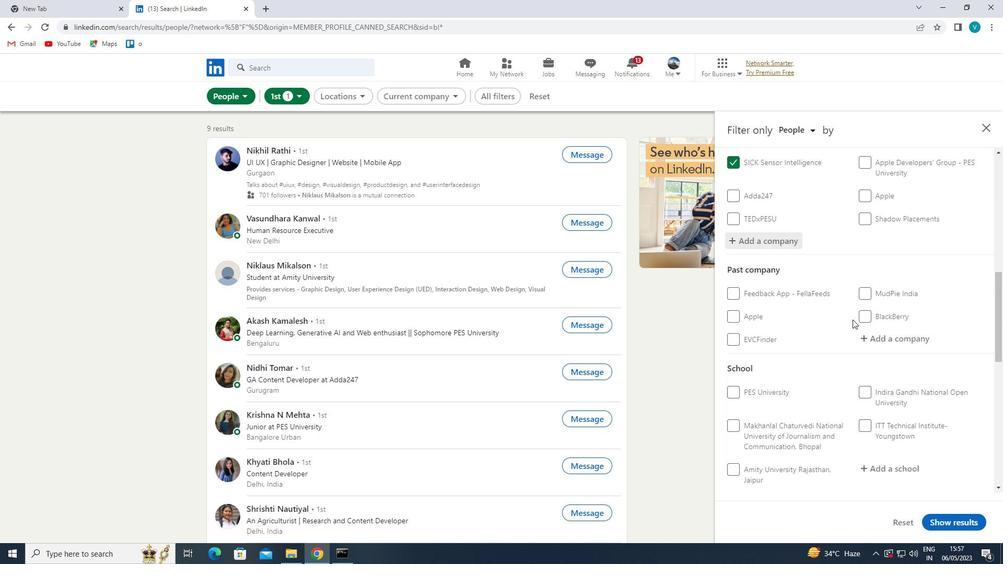 
Action: Mouse moved to (890, 284)
Screenshot: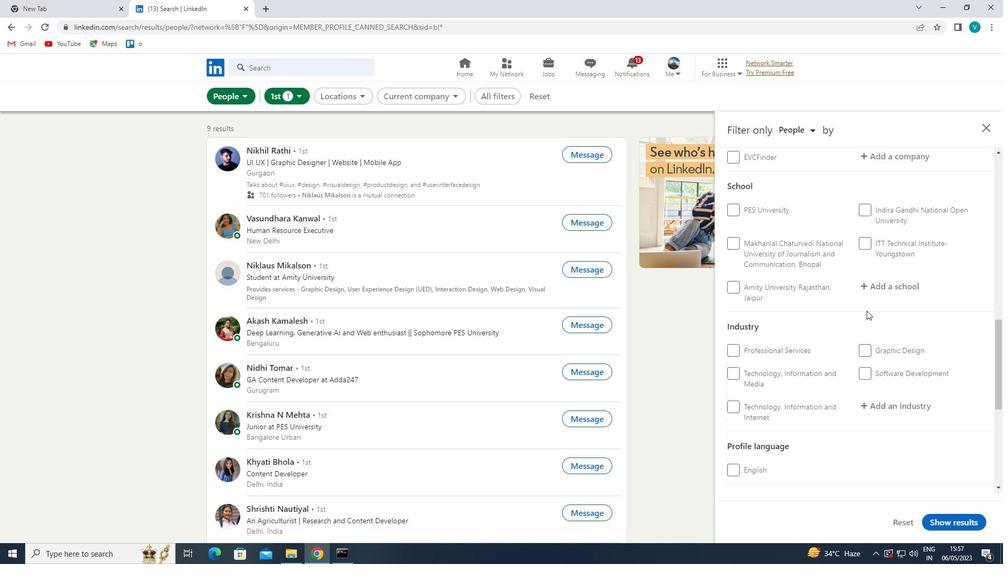 
Action: Mouse pressed left at (890, 284)
Screenshot: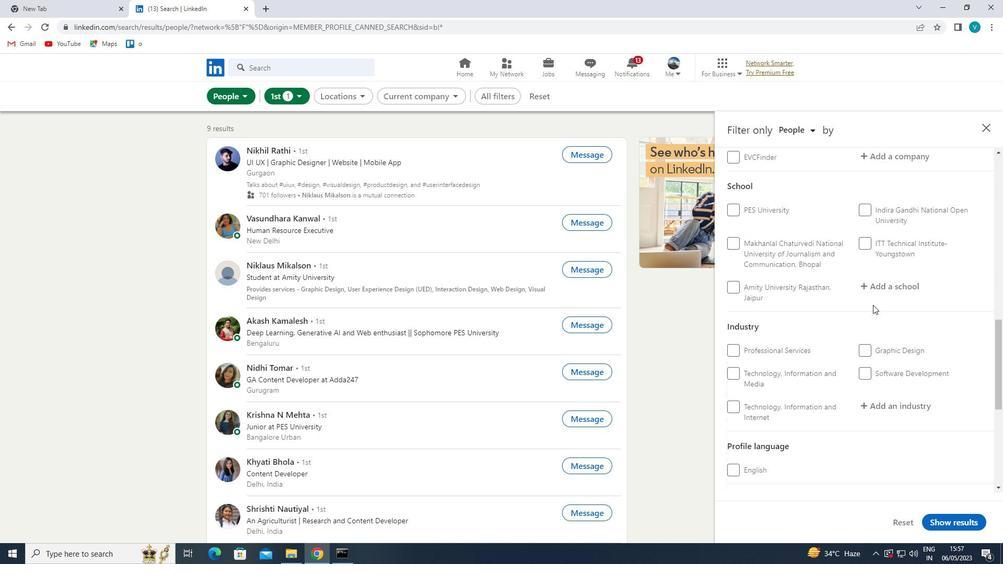 
Action: Mouse moved to (791, 338)
Screenshot: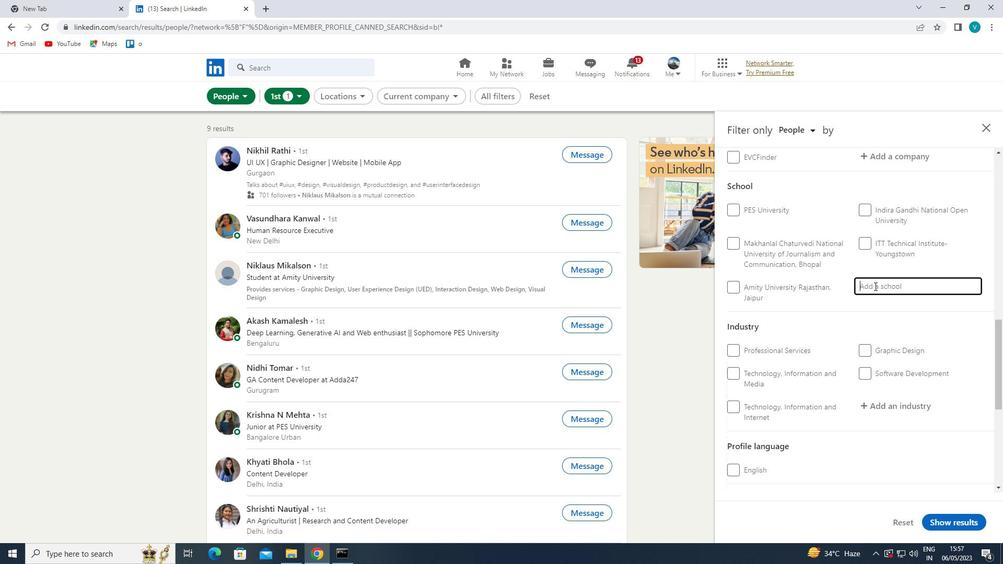 
Action: Key pressed <Key.shift>FEROZE<Key.space>GANDHI
Screenshot: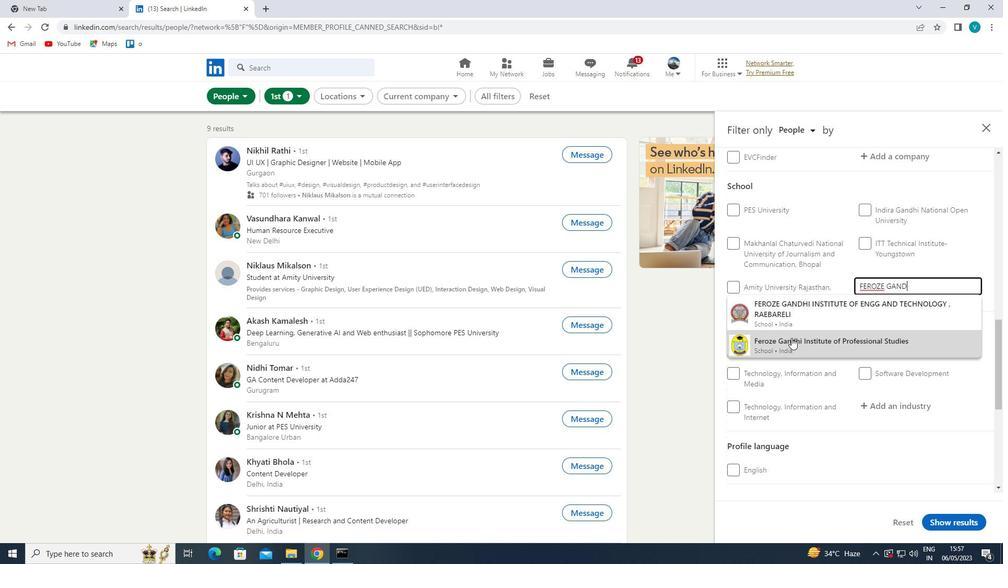 
Action: Mouse moved to (823, 307)
Screenshot: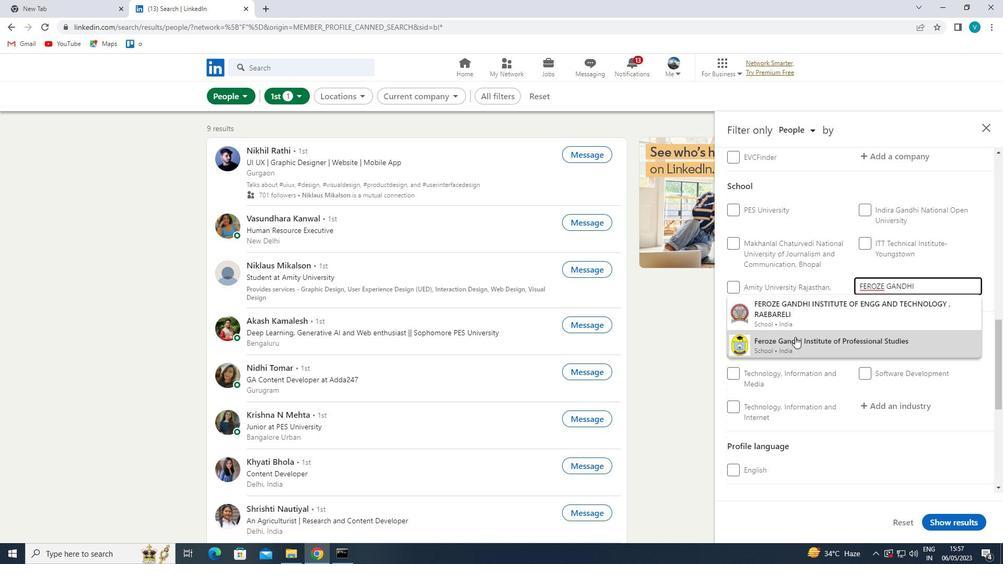 
Action: Mouse pressed left at (823, 307)
Screenshot: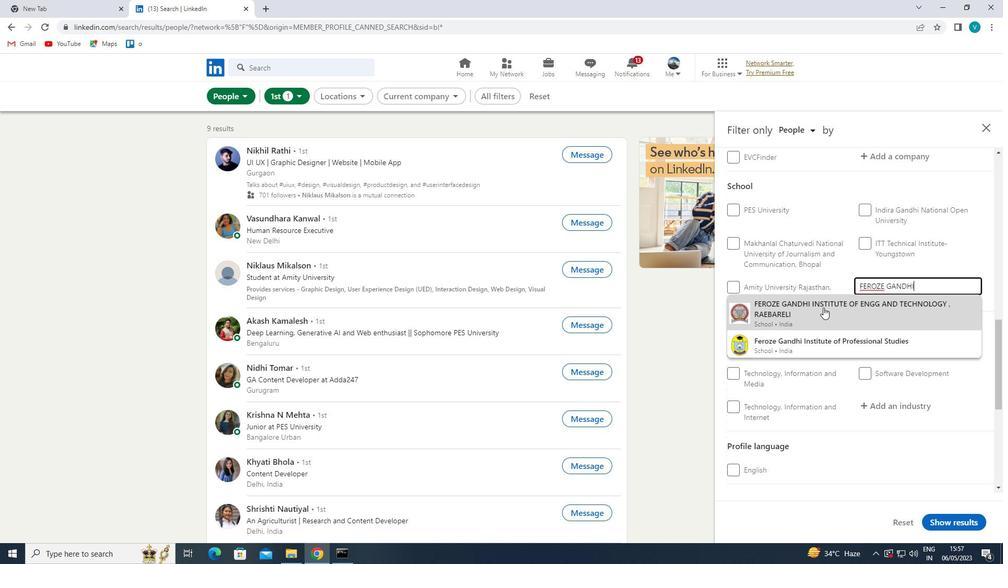 
Action: Mouse scrolled (823, 307) with delta (0, 0)
Screenshot: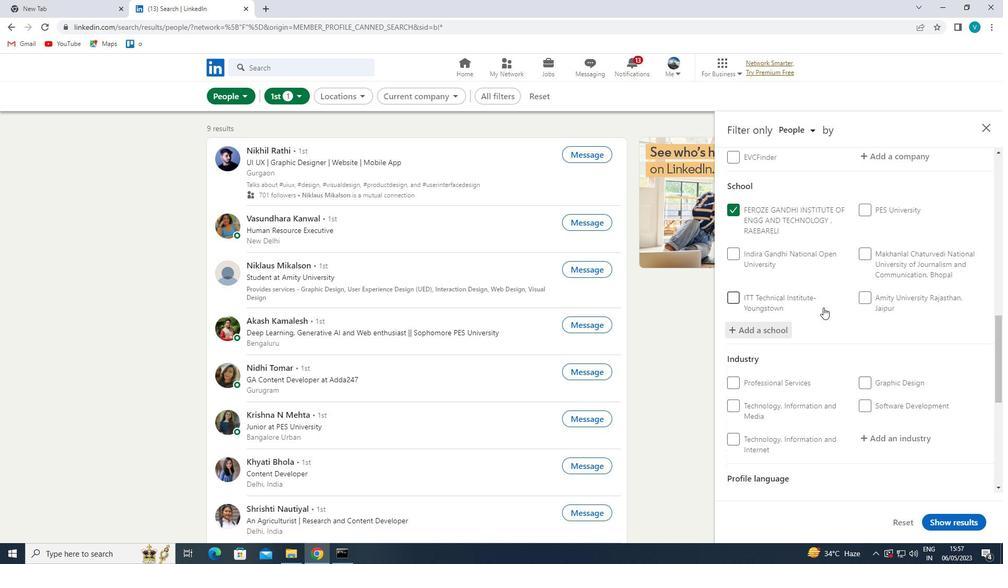 
Action: Mouse scrolled (823, 307) with delta (0, 0)
Screenshot: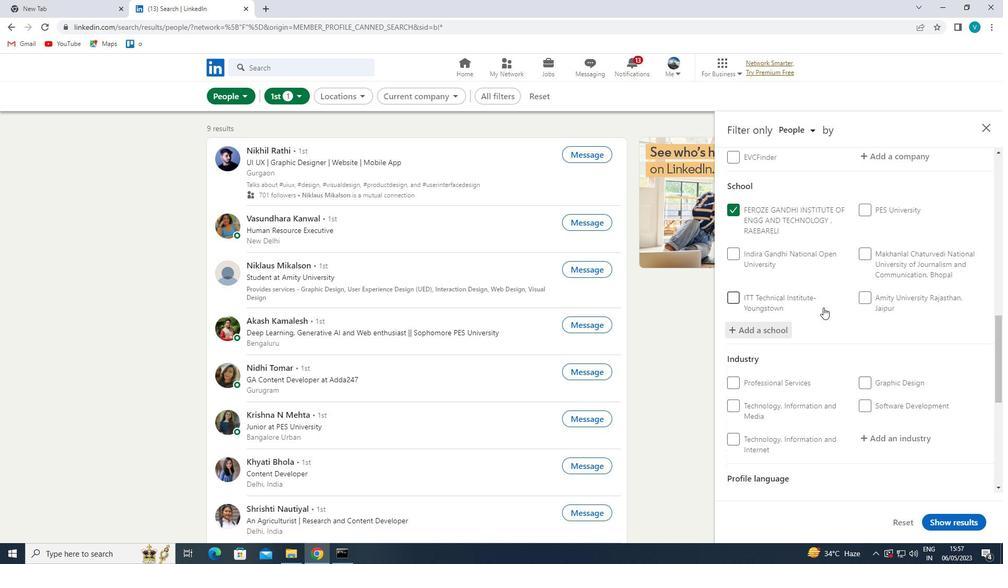 
Action: Mouse moved to (823, 307)
Screenshot: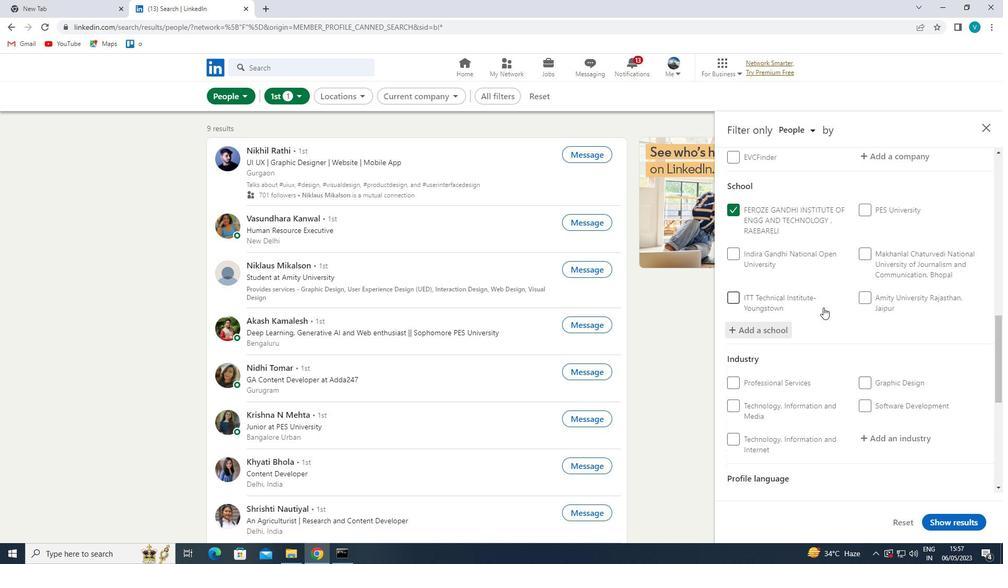 
Action: Mouse scrolled (823, 306) with delta (0, 0)
Screenshot: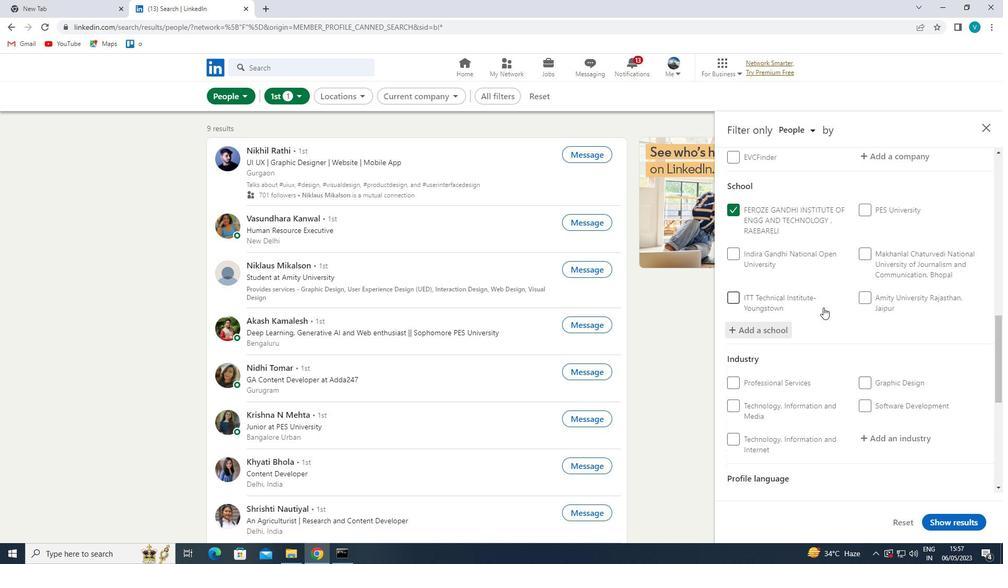 
Action: Mouse moved to (871, 279)
Screenshot: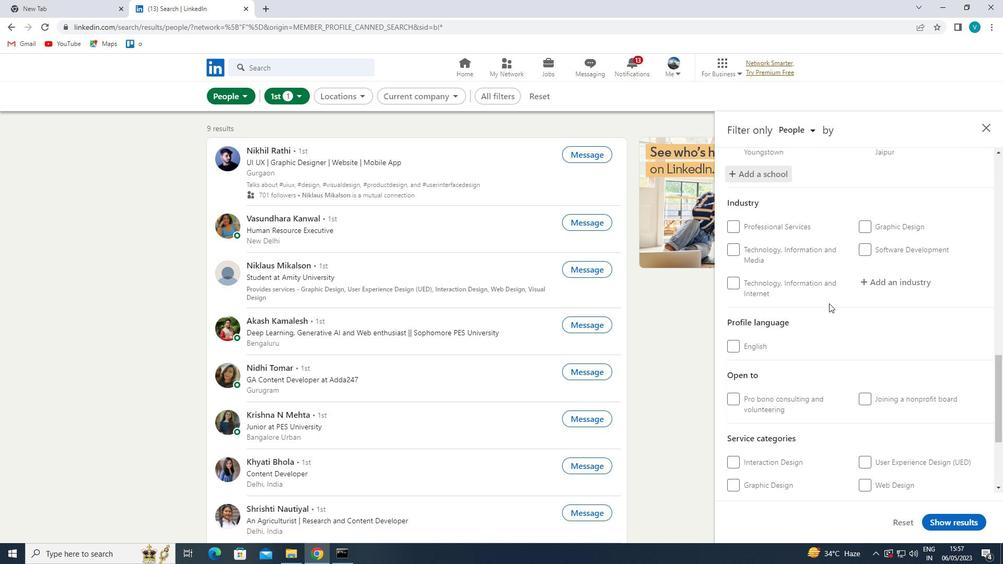 
Action: Mouse pressed left at (871, 279)
Screenshot: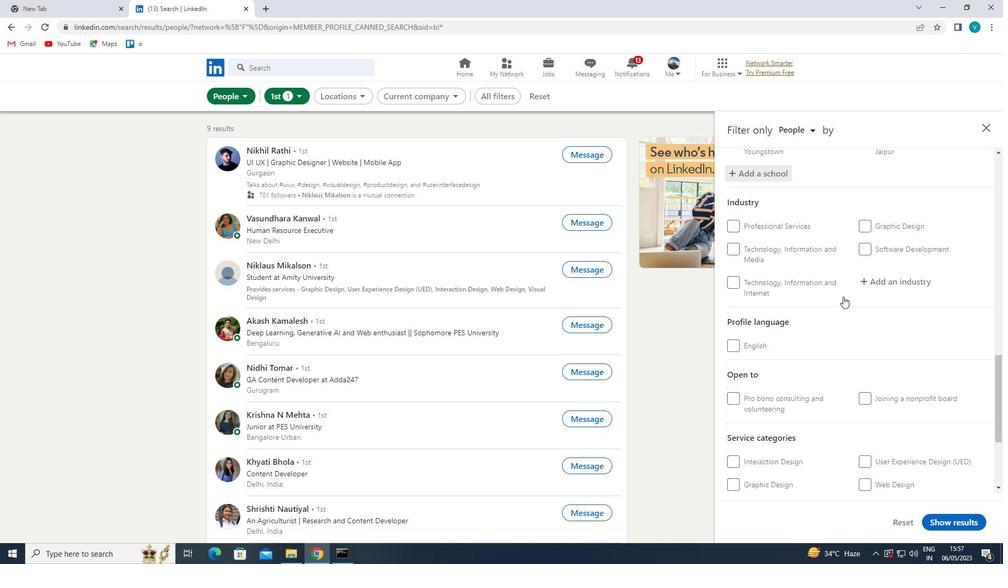 
Action: Mouse moved to (810, 320)
Screenshot: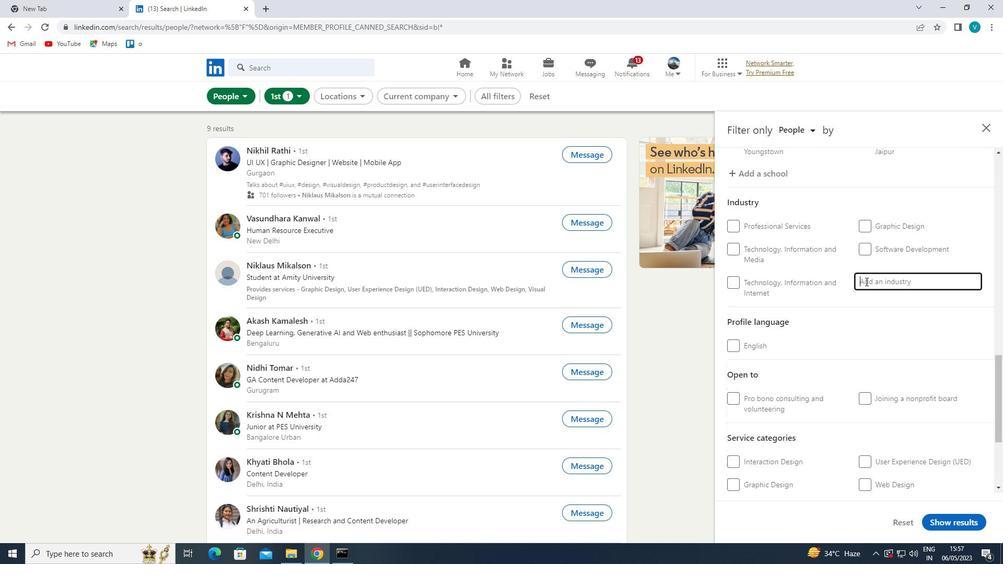
Action: Key pressed <Key.shift>W
Screenshot: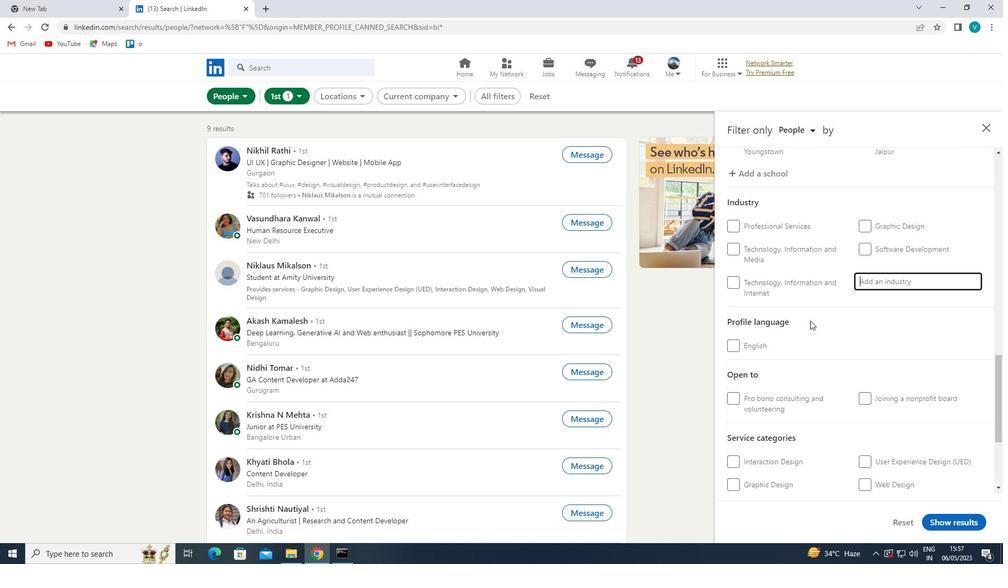 
Action: Mouse moved to (809, 320)
Screenshot: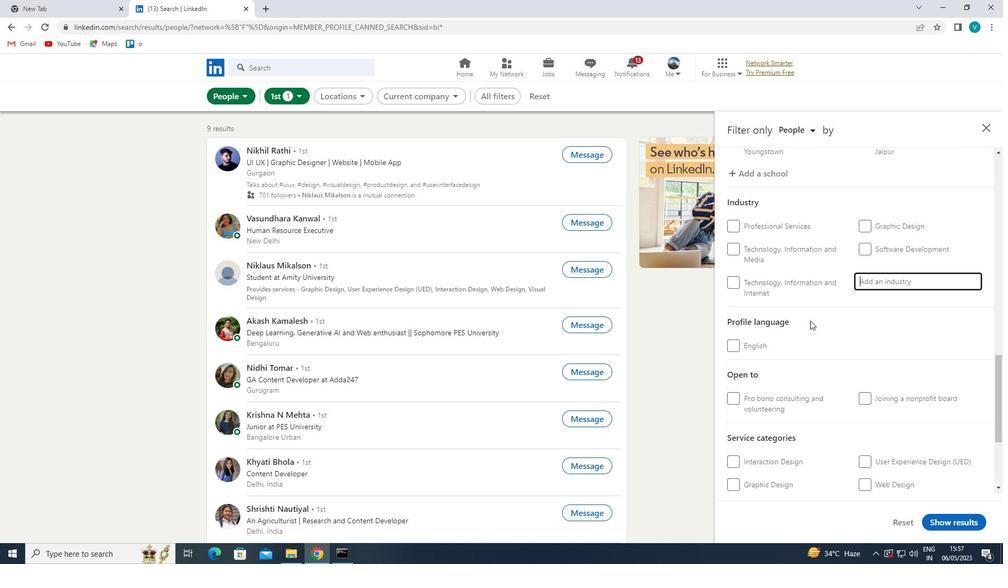 
Action: Key pressed HOLESALE
Screenshot: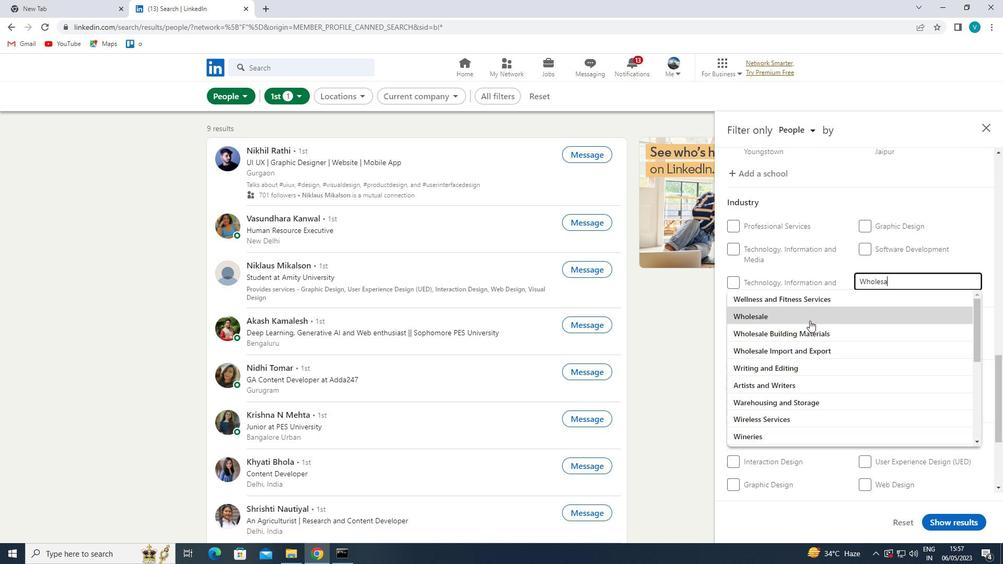 
Action: Mouse moved to (825, 299)
Screenshot: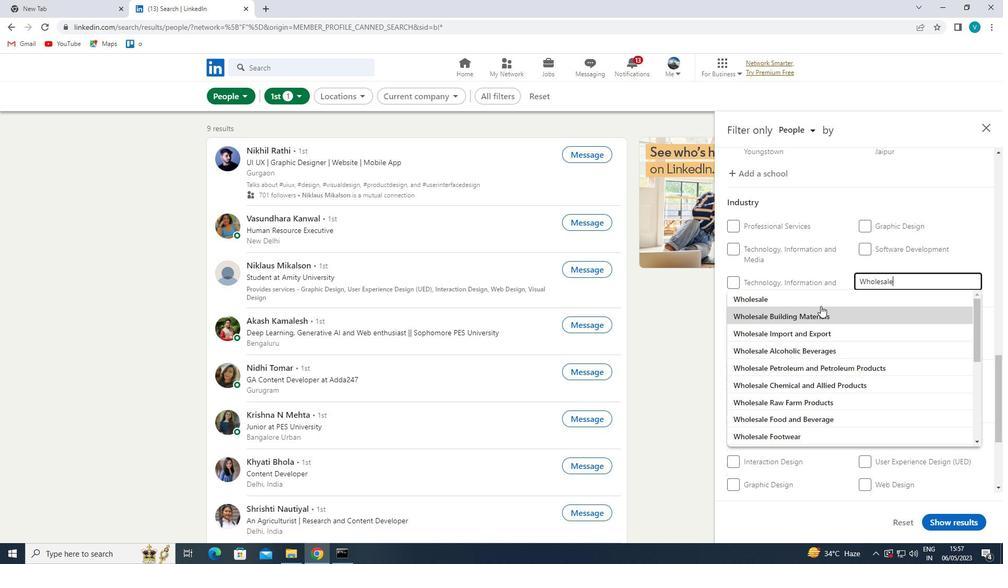 
Action: Mouse pressed left at (825, 299)
Screenshot: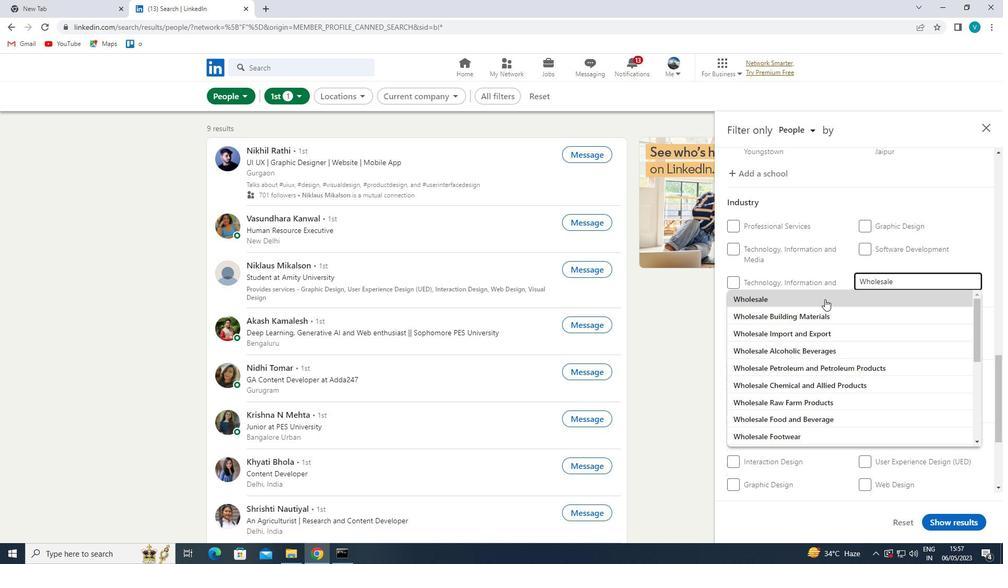 
Action: Mouse moved to (825, 298)
Screenshot: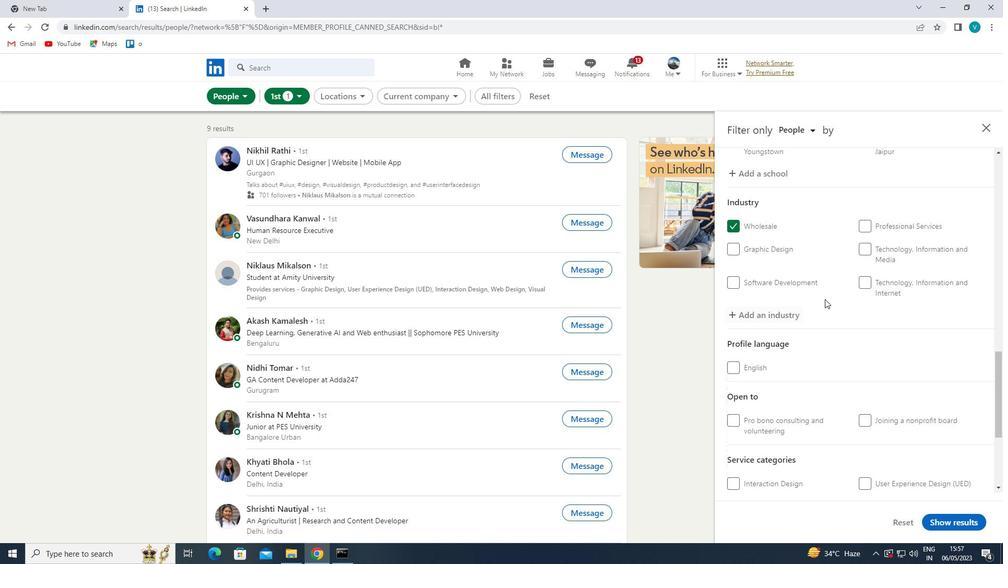 
Action: Mouse scrolled (825, 298) with delta (0, 0)
Screenshot: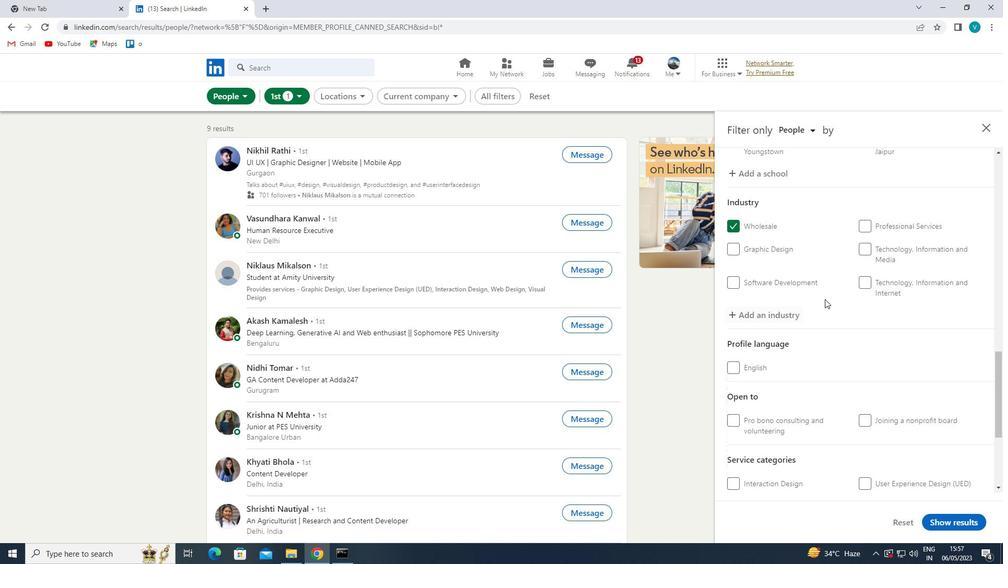 
Action: Mouse moved to (824, 299)
Screenshot: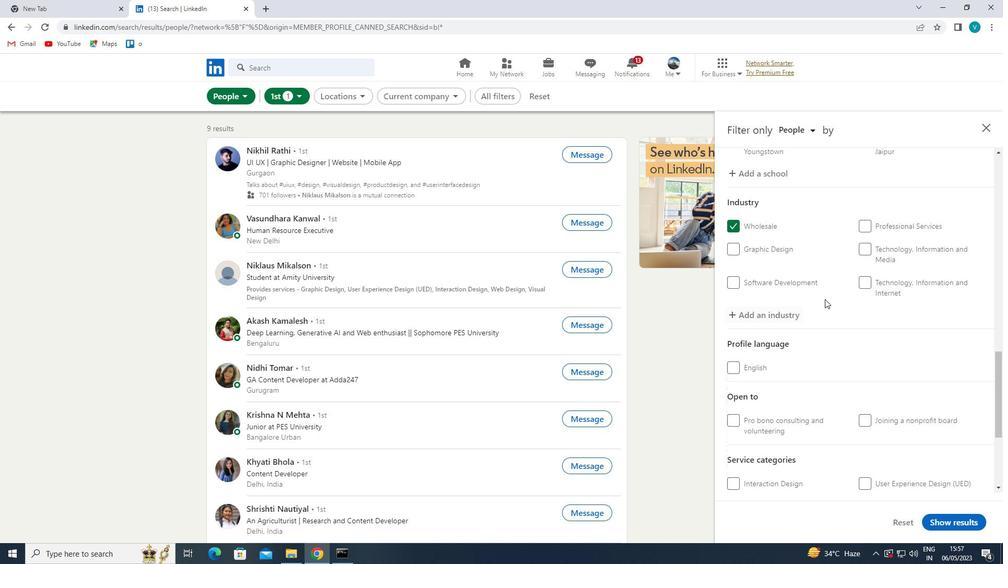 
Action: Mouse scrolled (824, 299) with delta (0, 0)
Screenshot: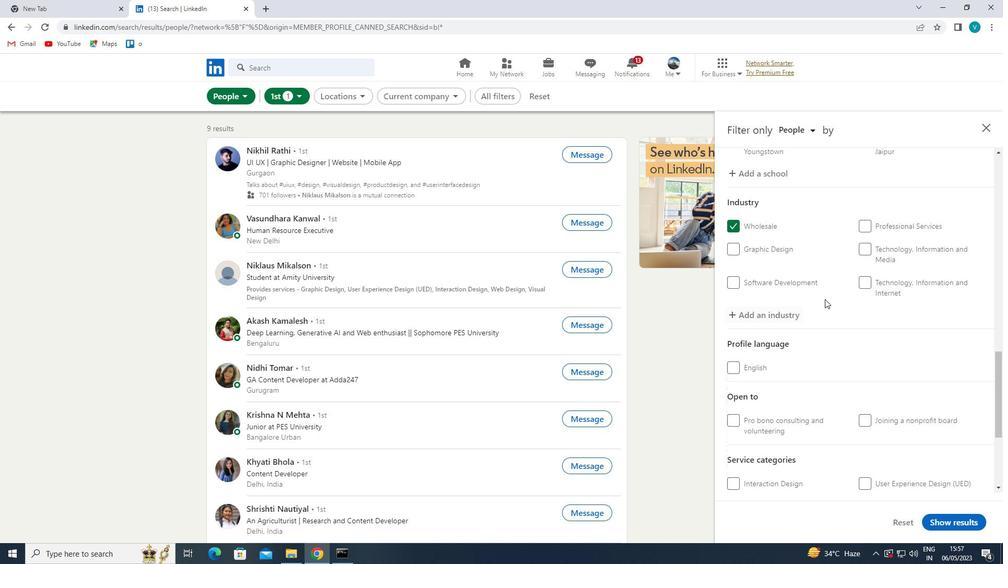 
Action: Mouse moved to (824, 302)
Screenshot: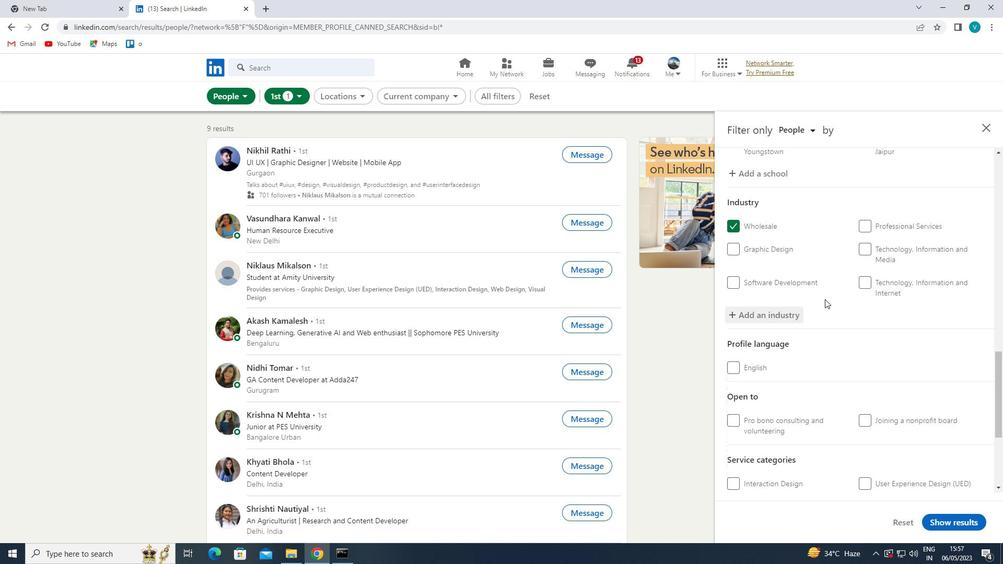 
Action: Mouse scrolled (824, 302) with delta (0, 0)
Screenshot: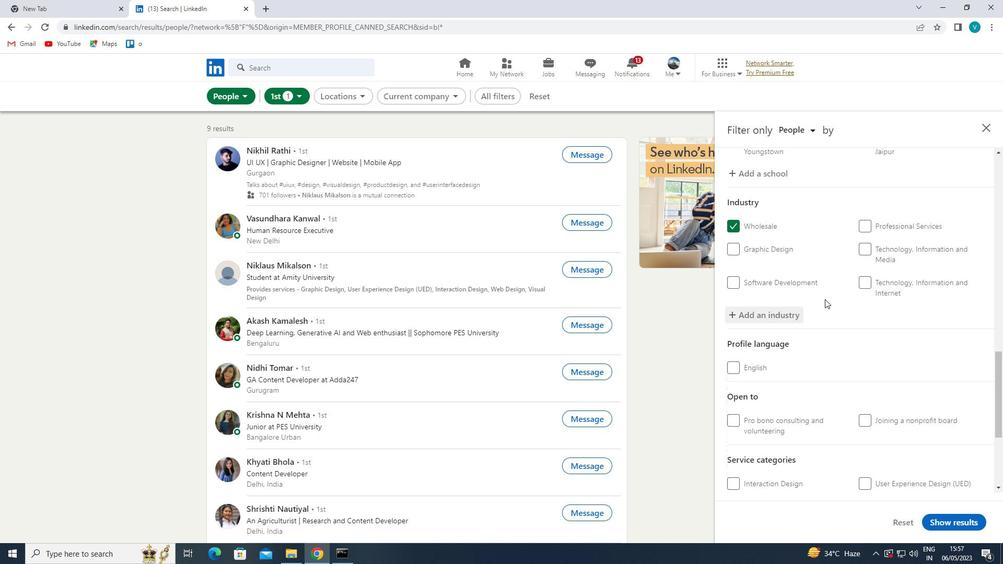
Action: Mouse moved to (872, 363)
Screenshot: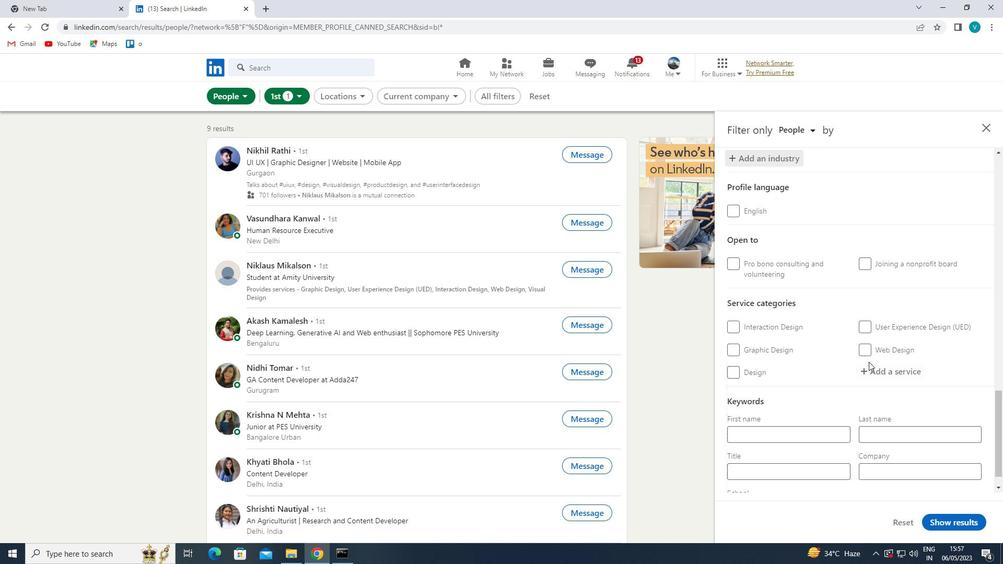 
Action: Mouse pressed left at (872, 363)
Screenshot: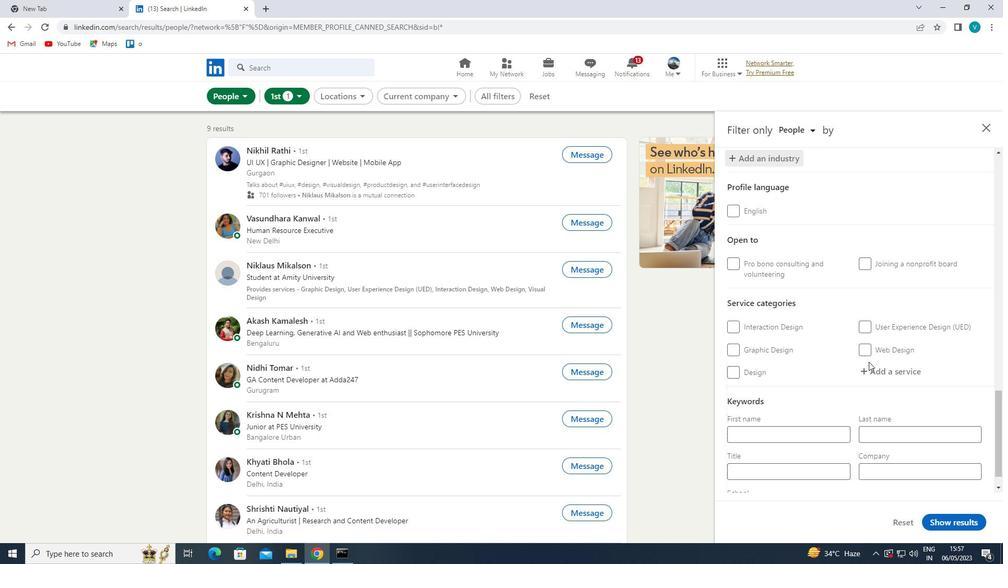 
Action: Mouse moved to (758, 442)
Screenshot: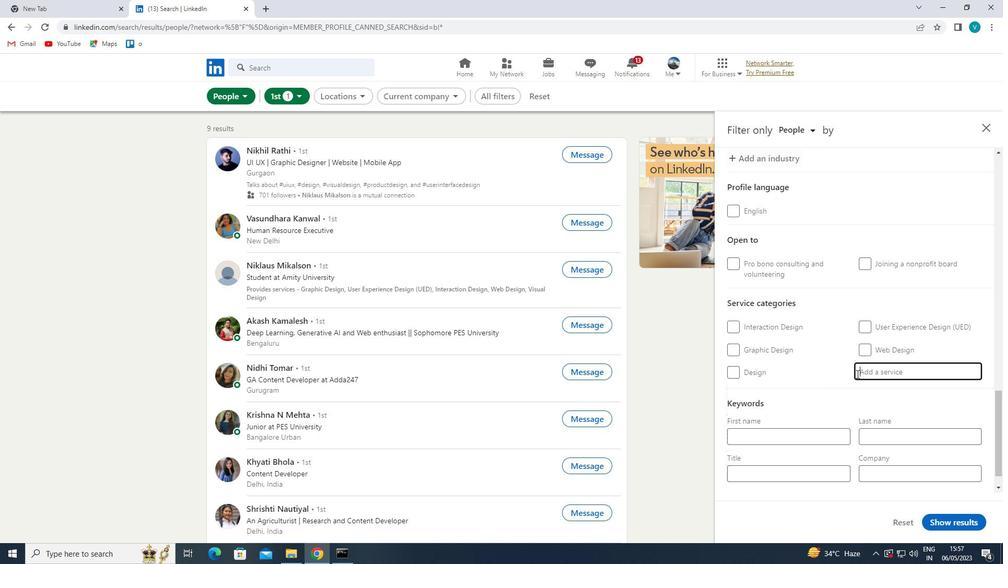 
Action: Key pressed <Key.shift>PRICING<Key.space>
Screenshot: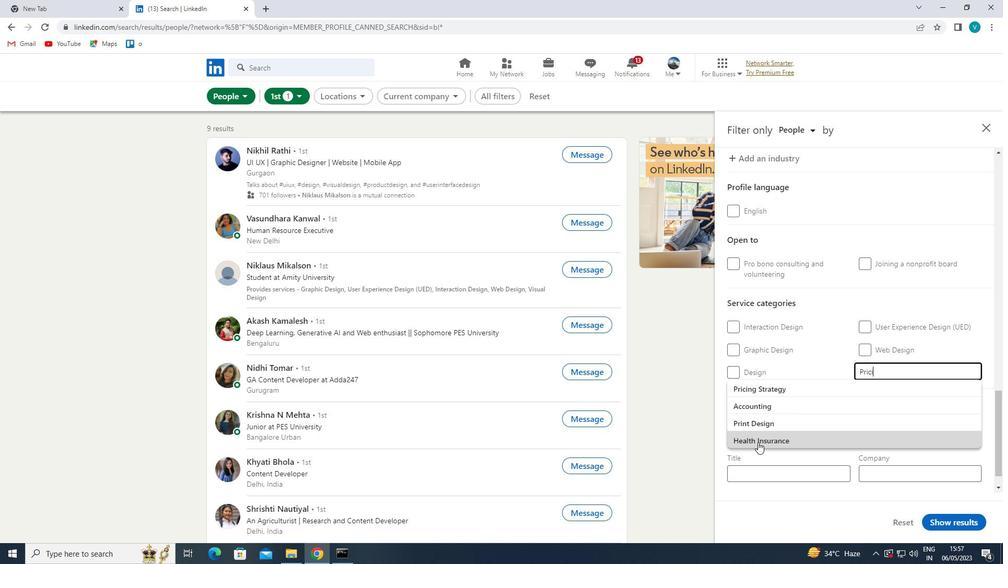 
Action: Mouse moved to (797, 389)
Screenshot: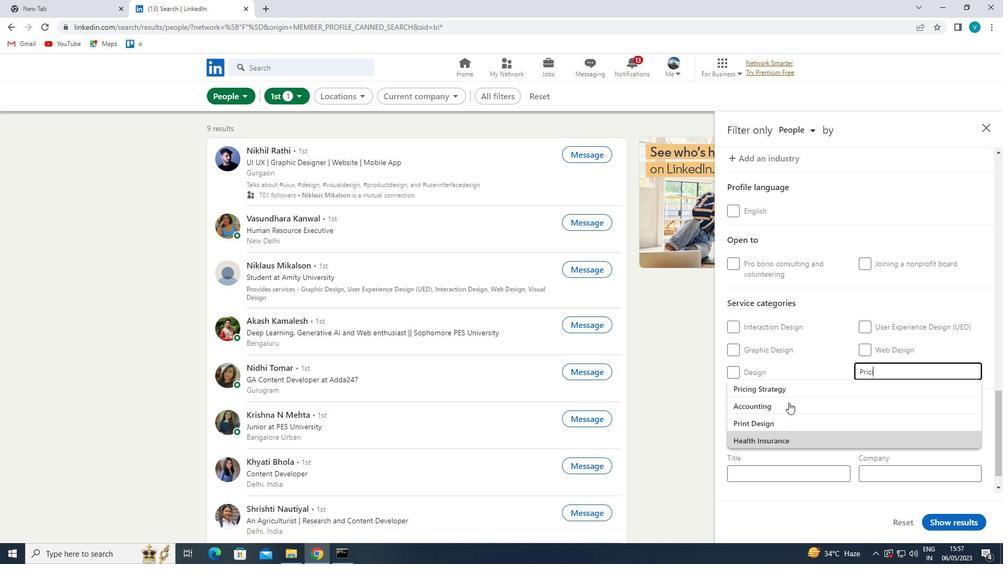 
Action: Mouse pressed left at (797, 389)
Screenshot: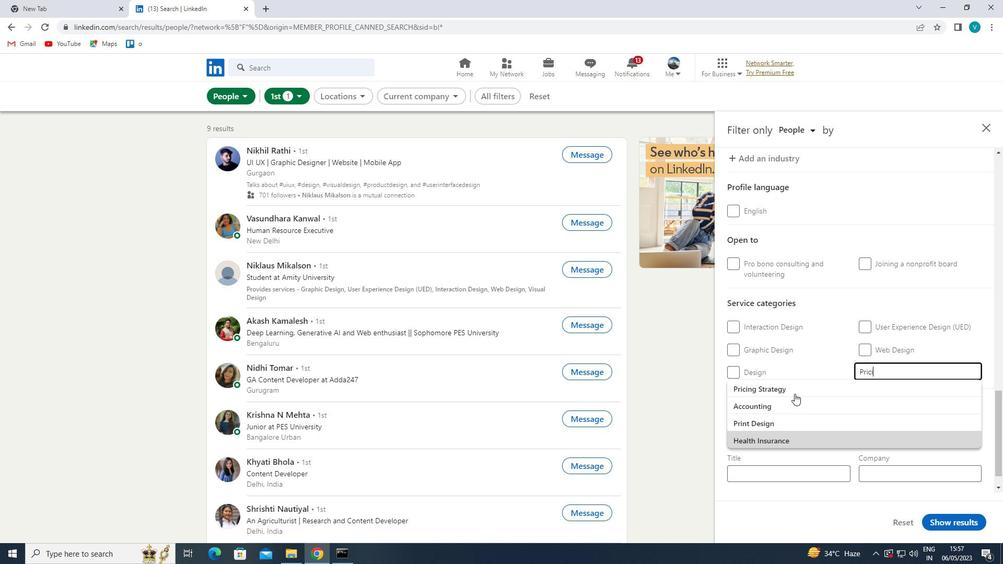 
Action: Mouse scrolled (797, 388) with delta (0, 0)
Screenshot: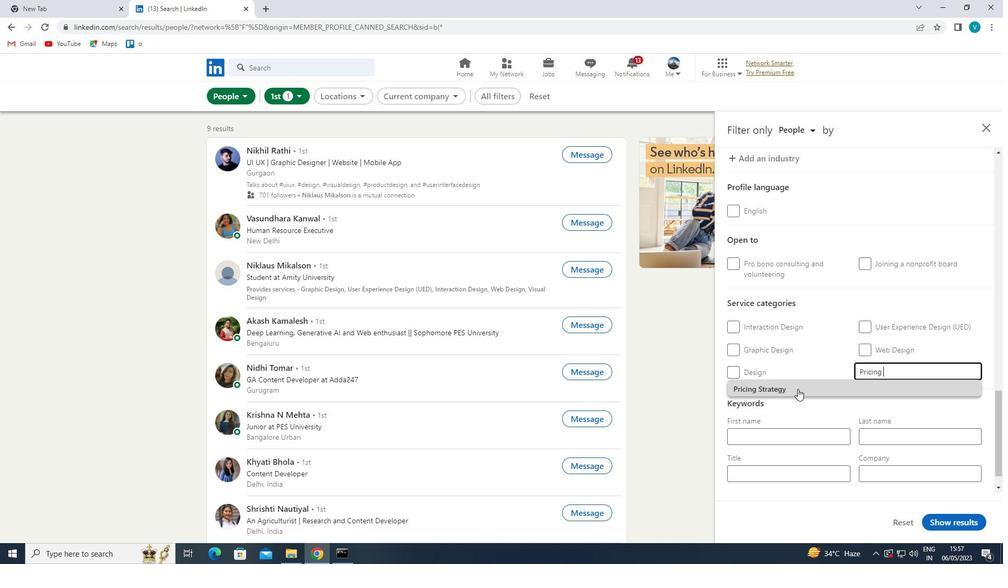 
Action: Mouse moved to (797, 389)
Screenshot: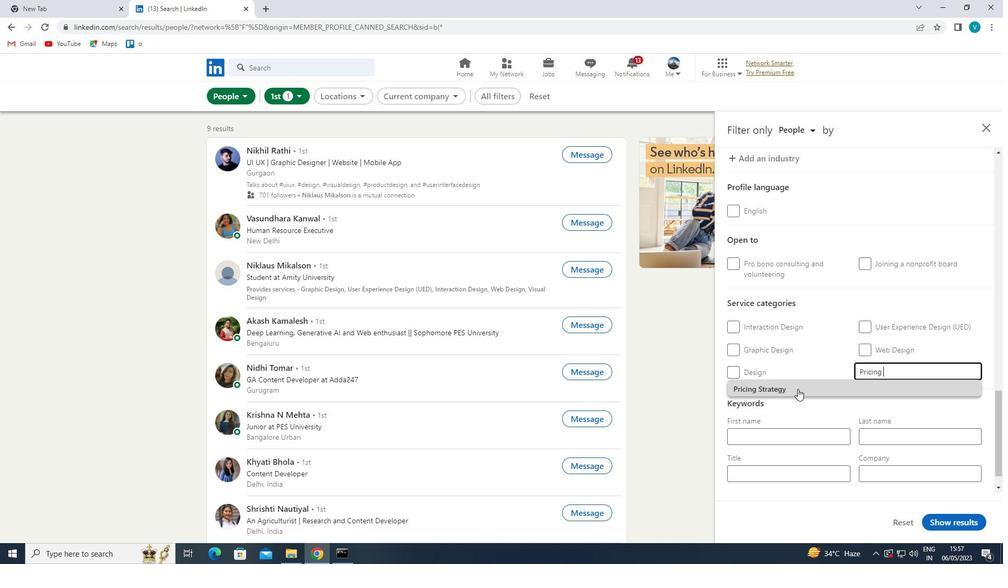 
Action: Mouse scrolled (797, 388) with delta (0, 0)
Screenshot: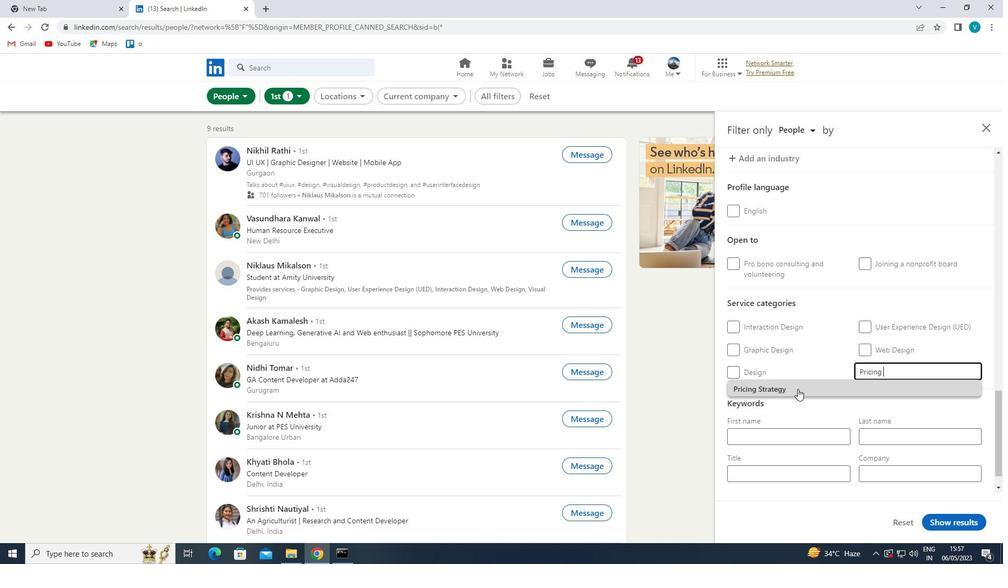 
Action: Mouse moved to (800, 363)
Screenshot: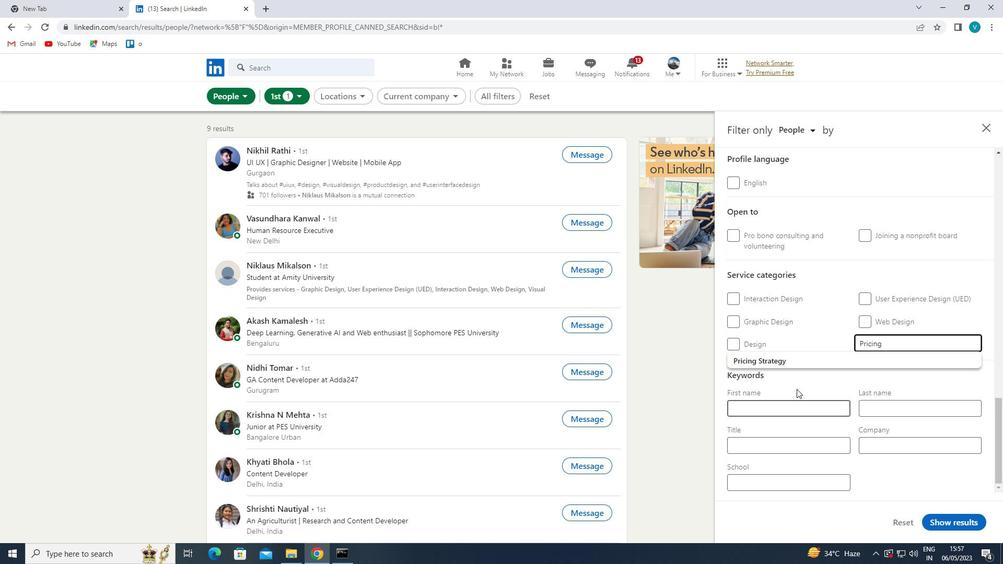 
Action: Mouse pressed left at (800, 363)
Screenshot: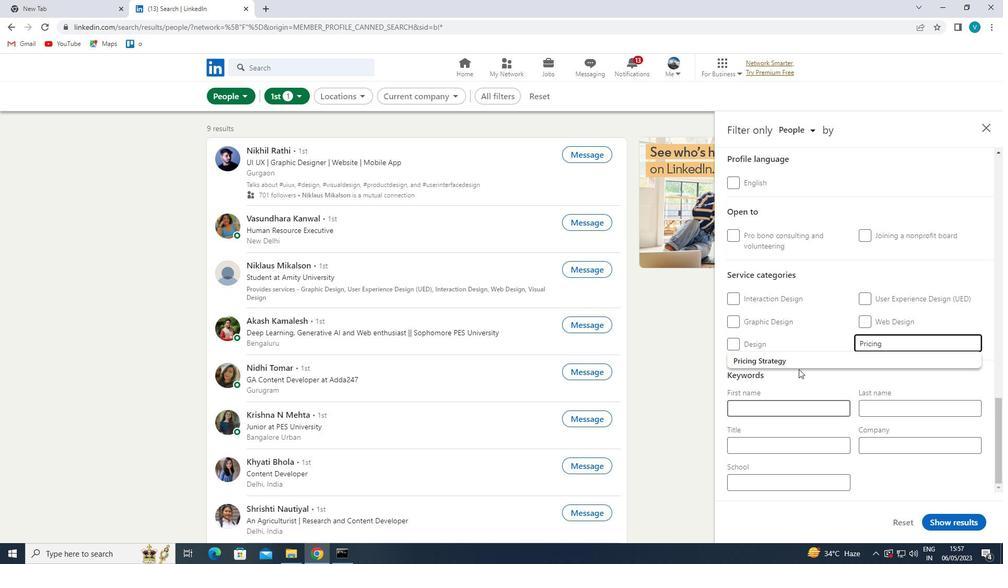
Action: Mouse moved to (785, 445)
Screenshot: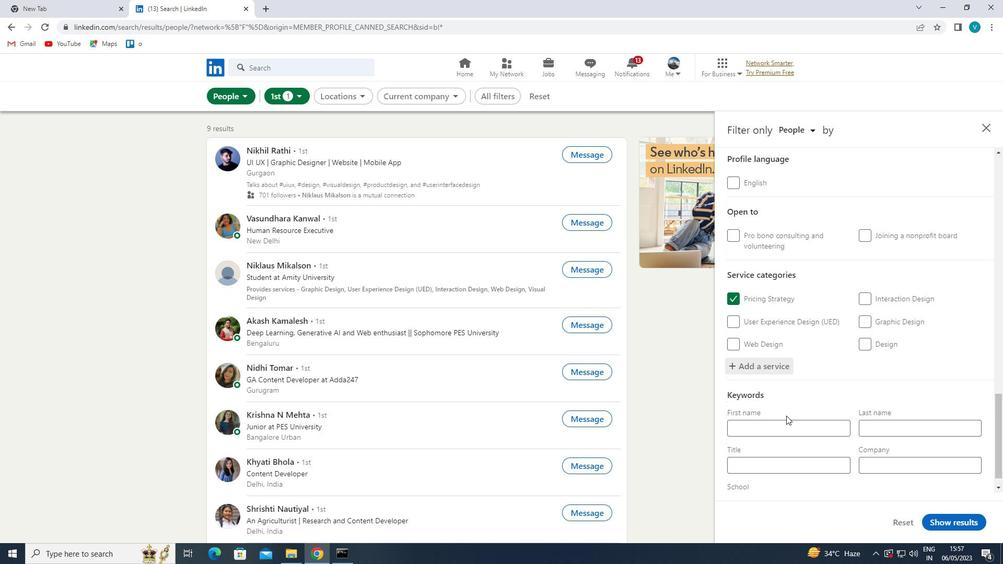 
Action: Mouse scrolled (785, 444) with delta (0, 0)
Screenshot: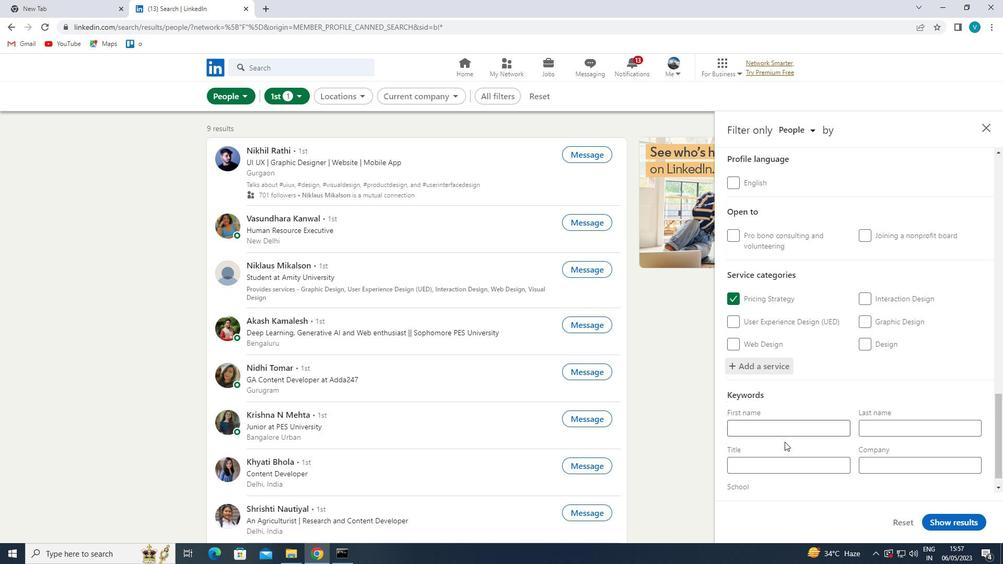 
Action: Mouse scrolled (785, 444) with delta (0, 0)
Screenshot: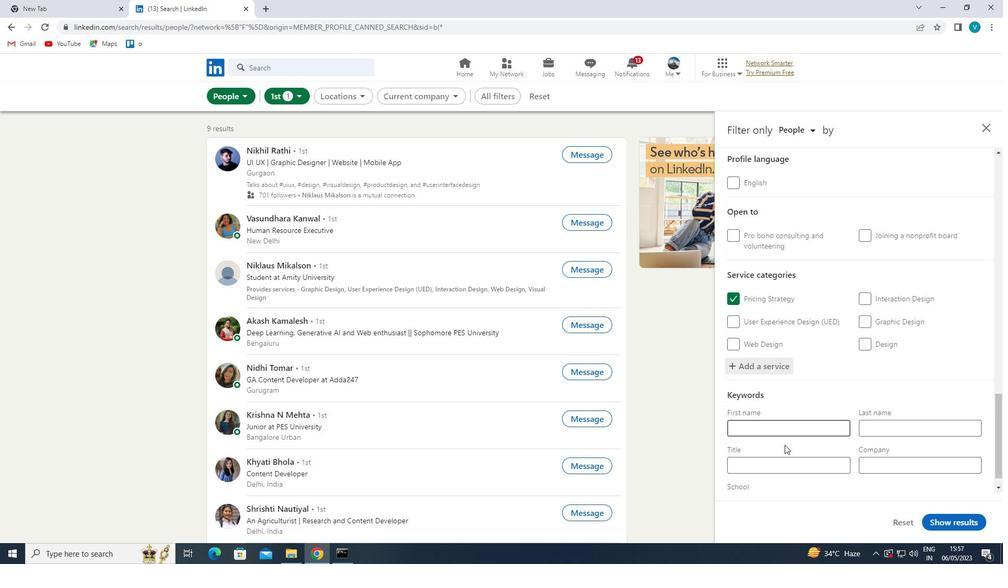 
Action: Mouse moved to (785, 444)
Screenshot: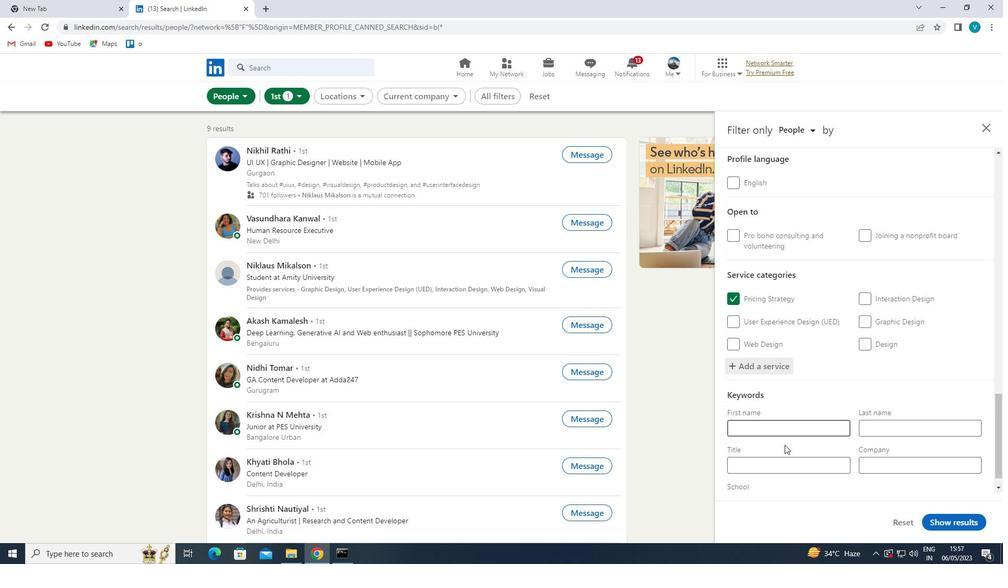 
Action: Mouse scrolled (785, 444) with delta (0, 0)
Screenshot: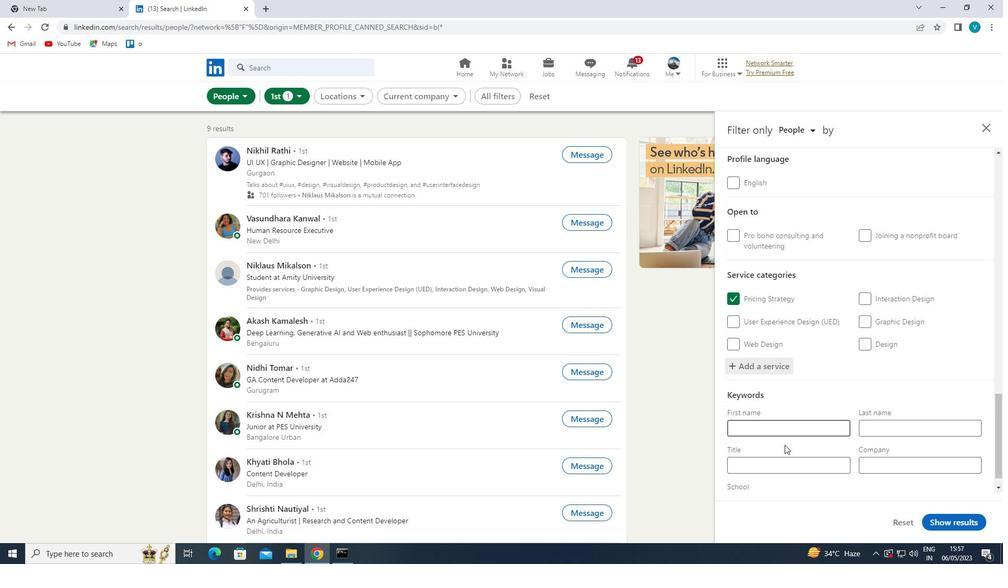 
Action: Mouse moved to (787, 435)
Screenshot: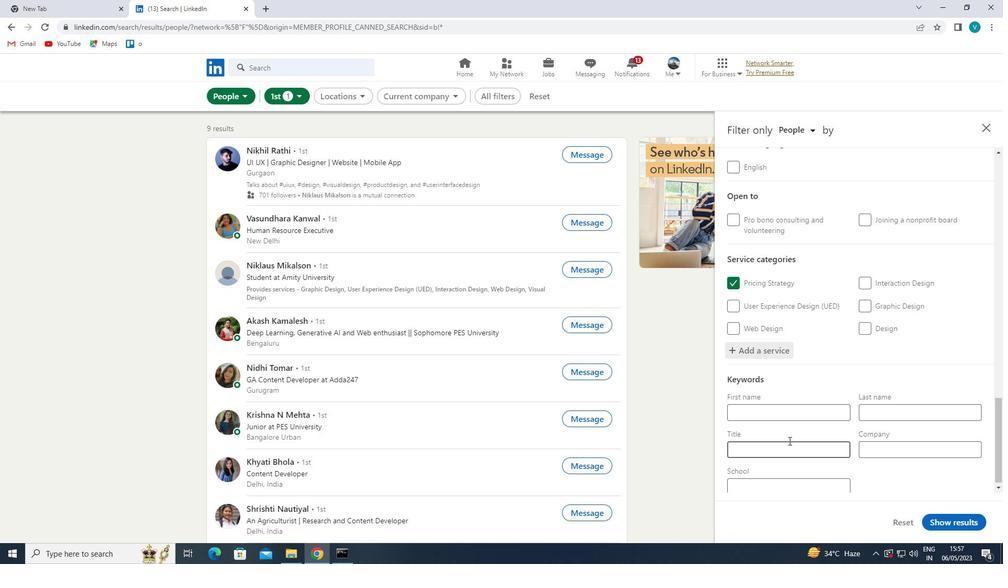 
Action: Mouse pressed left at (787, 435)
Screenshot: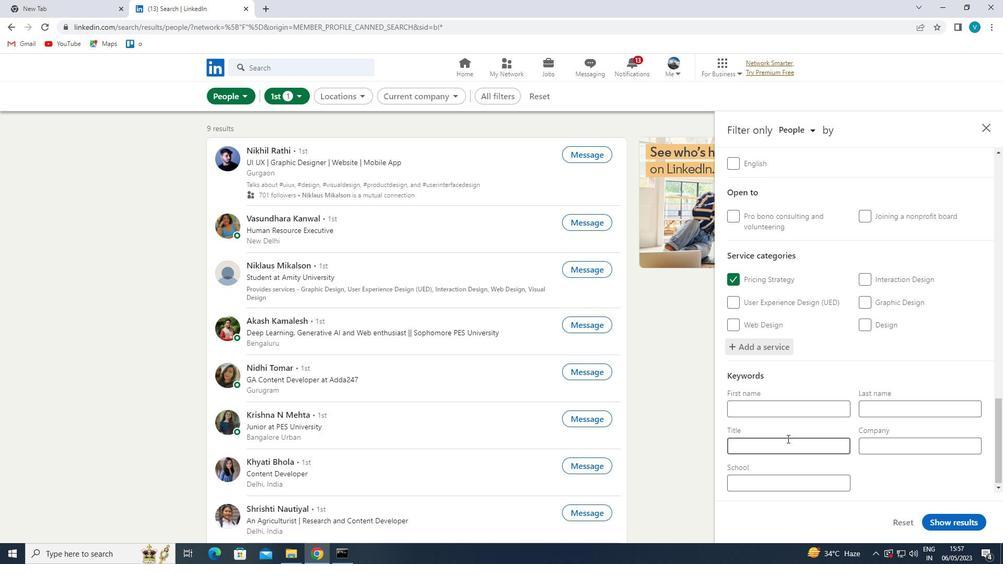 
Action: Mouse moved to (759, 451)
Screenshot: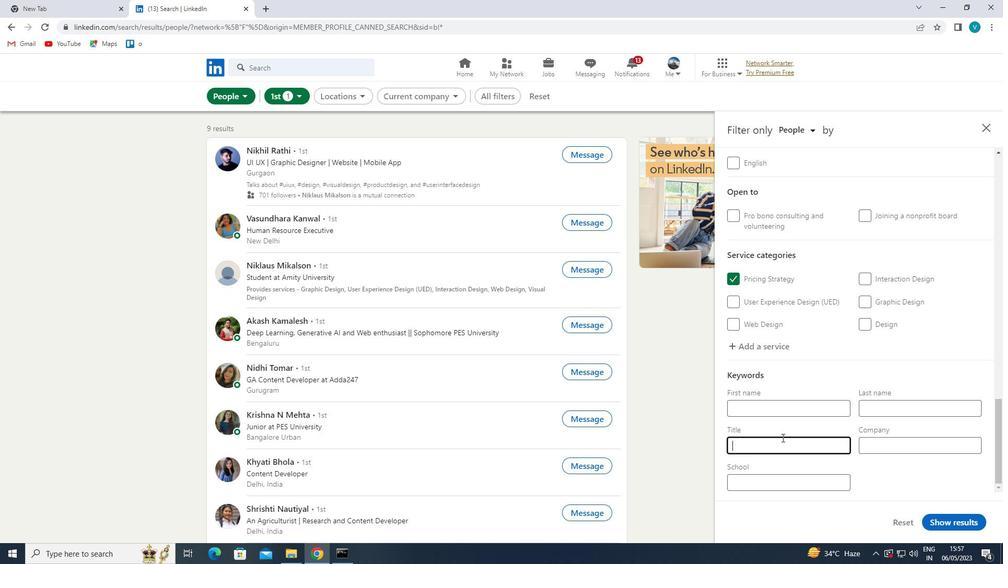 
Action: Key pressed <Key.shift>JOUR
Screenshot: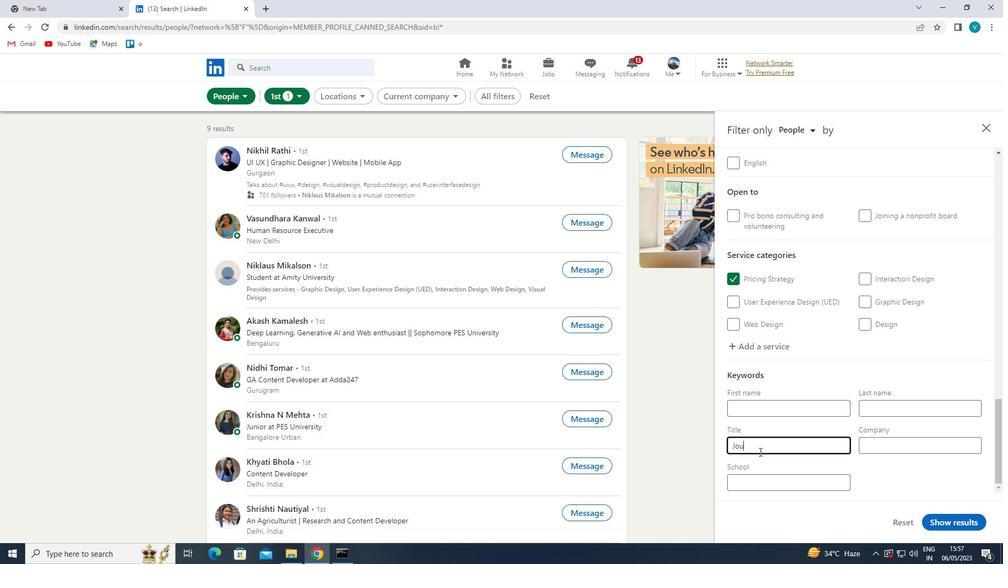 
Action: Mouse moved to (758, 451)
Screenshot: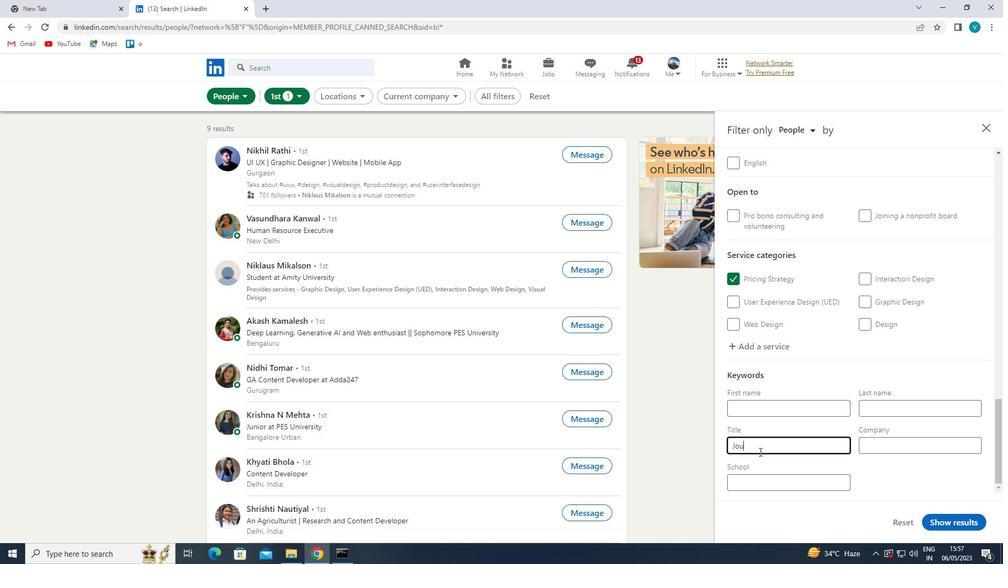 
Action: Key pressed NALIST<Key.space>
Screenshot: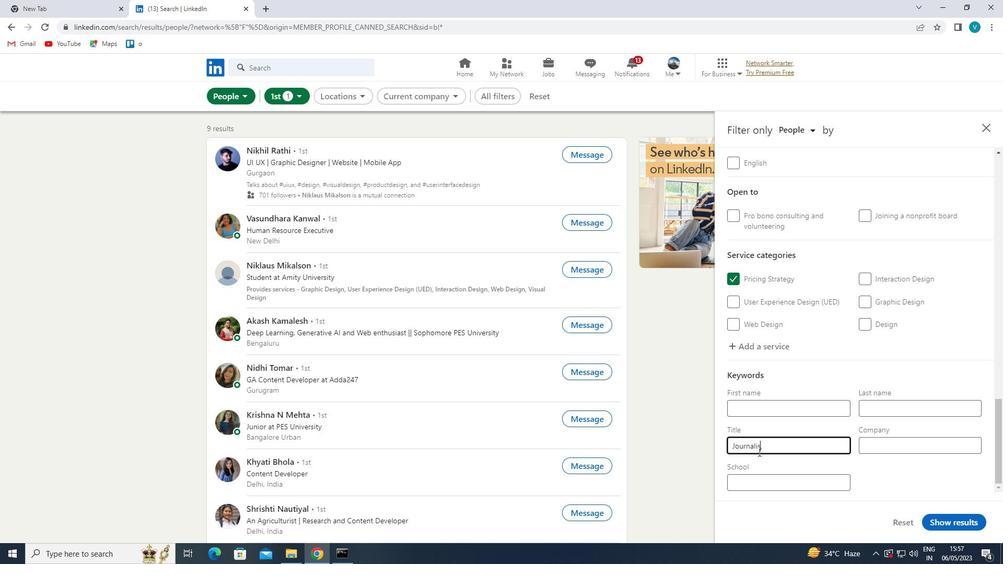 
Action: Mouse moved to (961, 525)
Screenshot: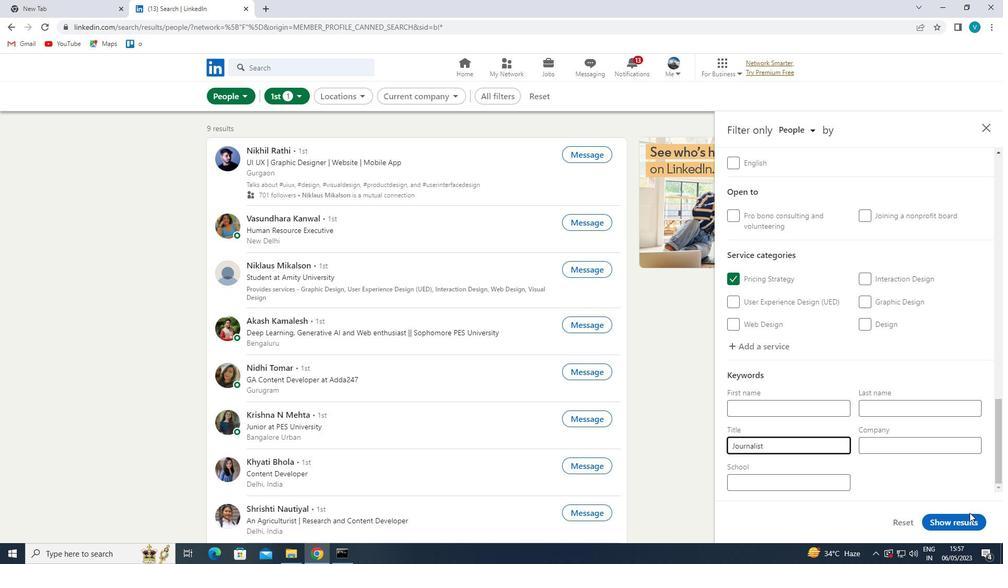 
Action: Mouse pressed left at (961, 525)
Screenshot: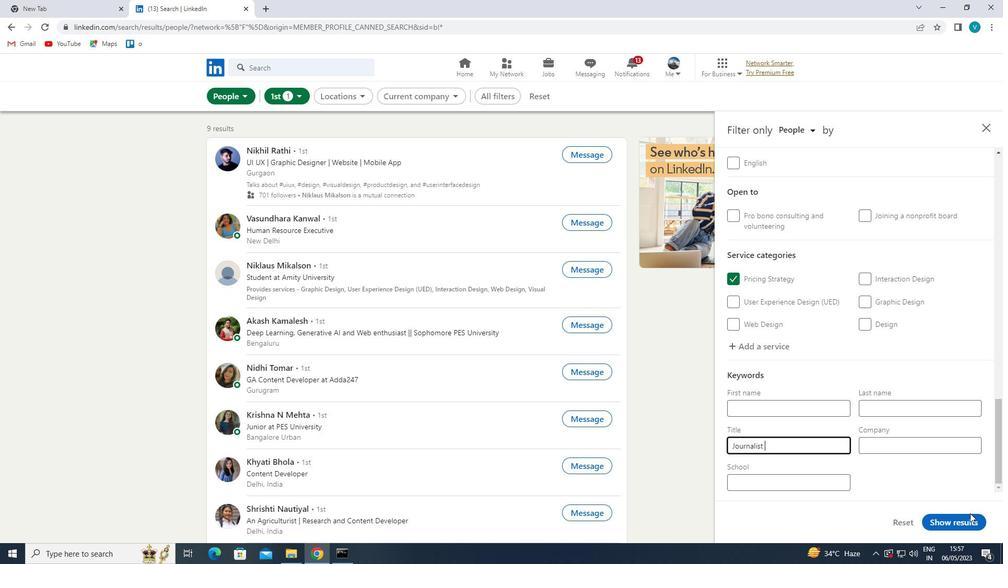 
Action: Mouse moved to (961, 525)
Screenshot: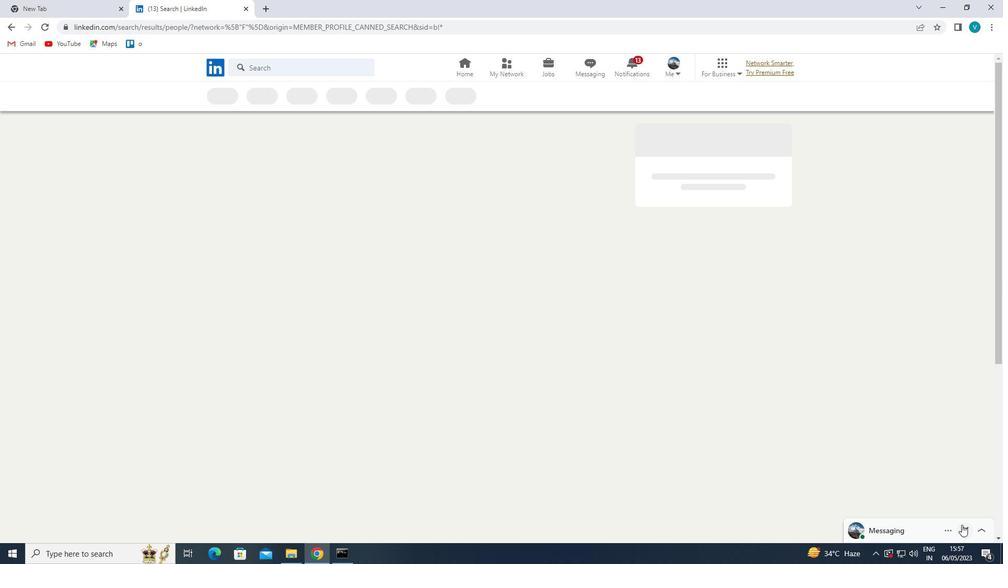 
